 Task: Look for space in Gerede, Turkey from 5th July, 2023 to 15th July, 2023 for 9 adults in price range Rs.15000 to Rs.25000. Place can be entire place with 5 bedrooms having 5 beds and 5 bathrooms. Property type can be house, flat, guest house. Amenities needed are: washing machine. Booking option can be shelf check-in. Required host language is English.
Action: Mouse moved to (414, 86)
Screenshot: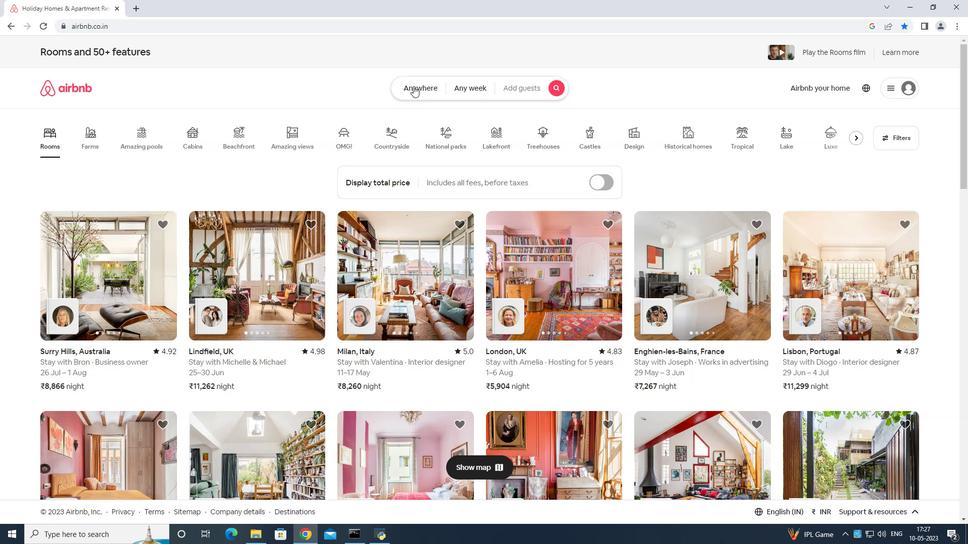 
Action: Mouse pressed left at (414, 86)
Screenshot: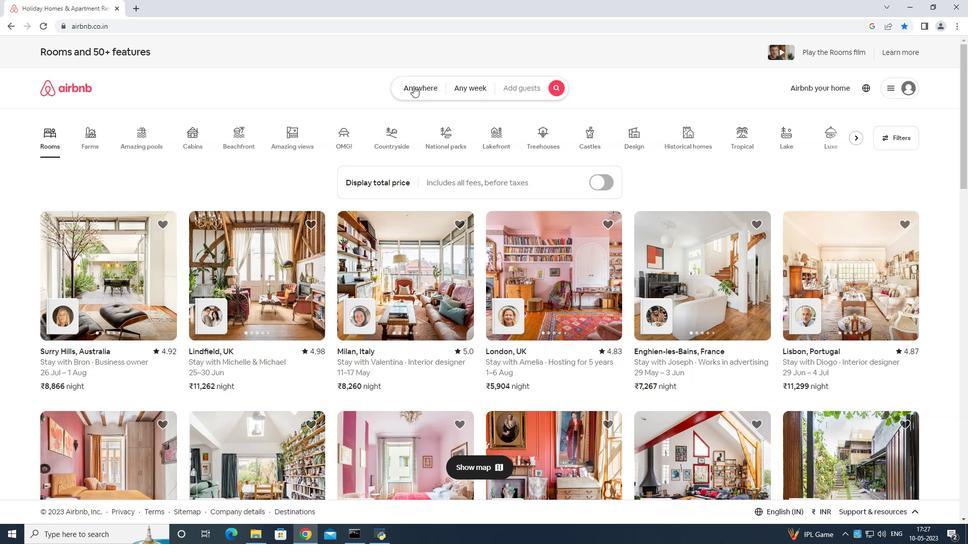 
Action: Mouse moved to (398, 124)
Screenshot: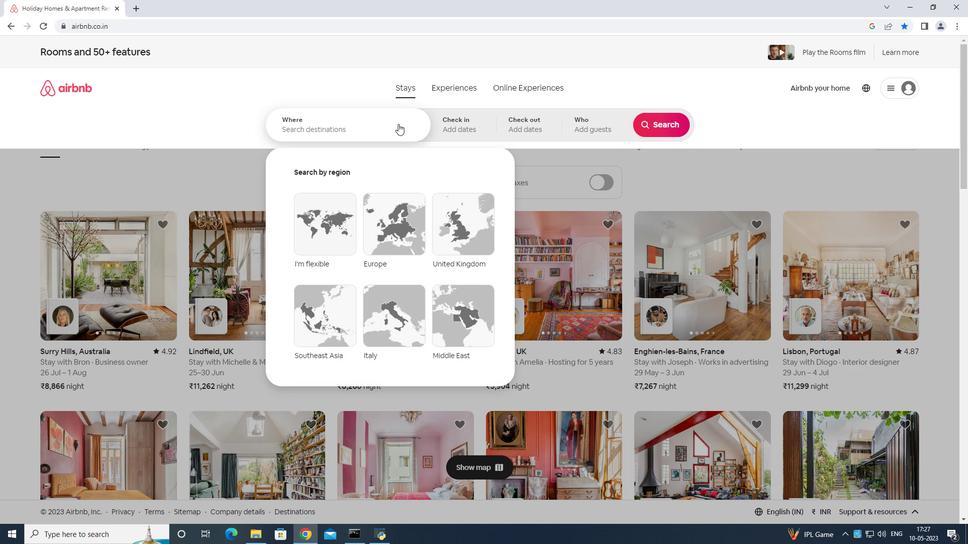 
Action: Mouse pressed left at (398, 124)
Screenshot: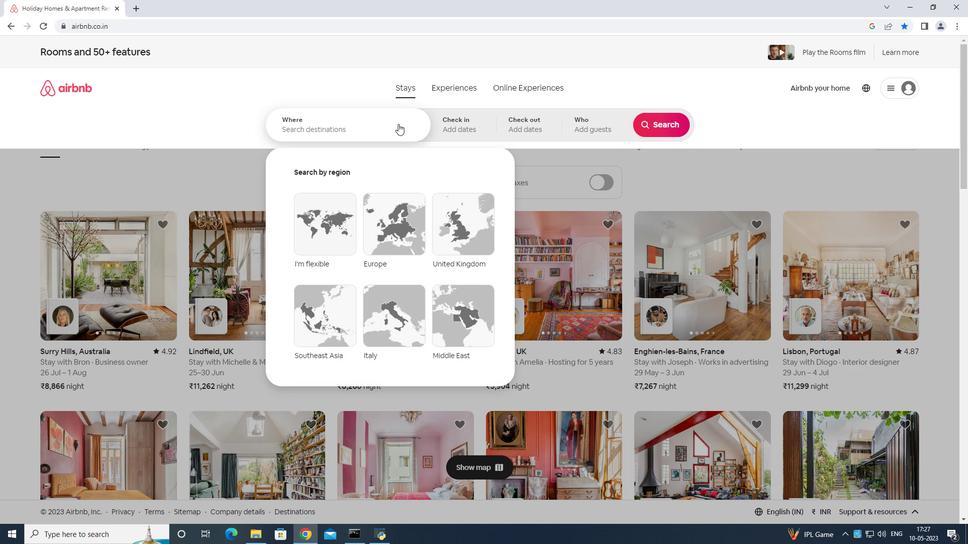 
Action: Mouse moved to (393, 103)
Screenshot: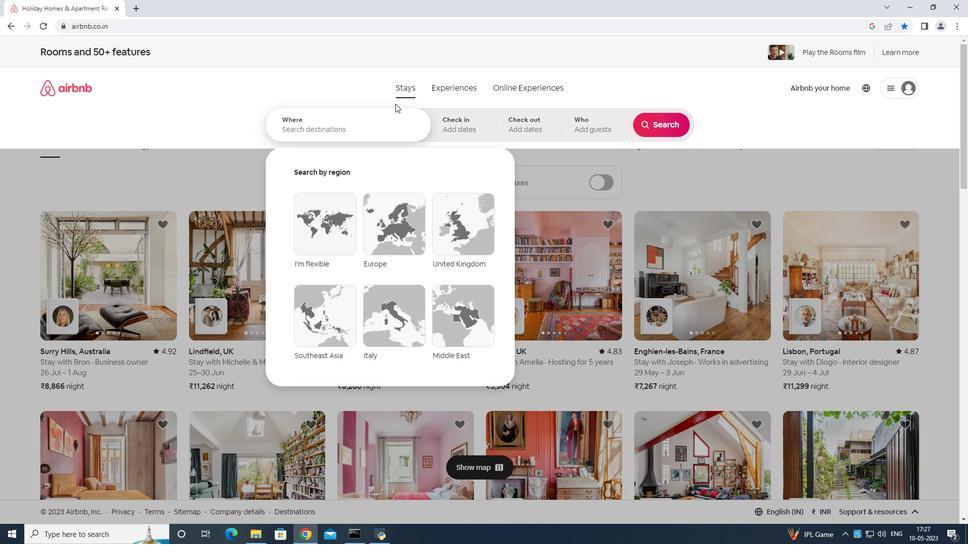 
Action: Key pressed <Key.shift>Gerede<Key.space>turkeu<Key.backspace>y<Key.enter>
Screenshot: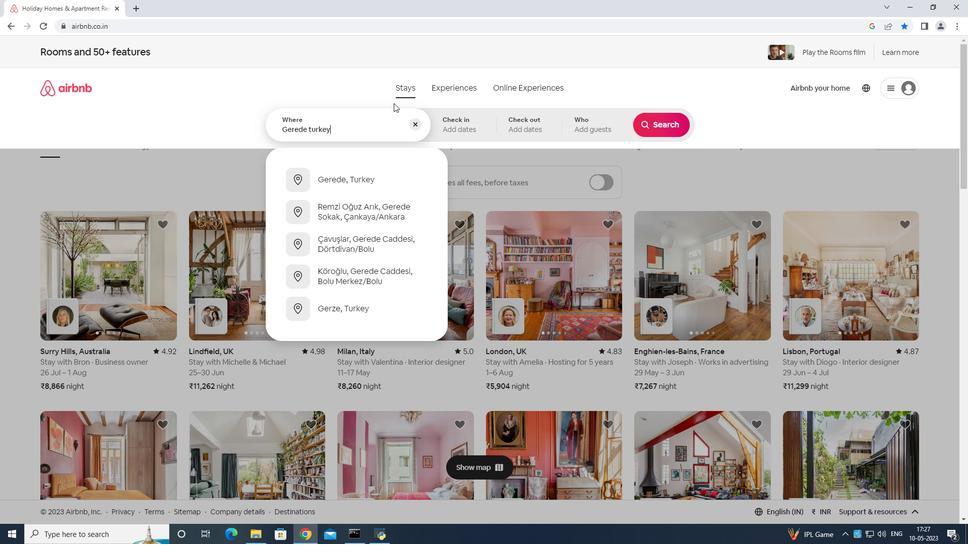 
Action: Mouse moved to (655, 204)
Screenshot: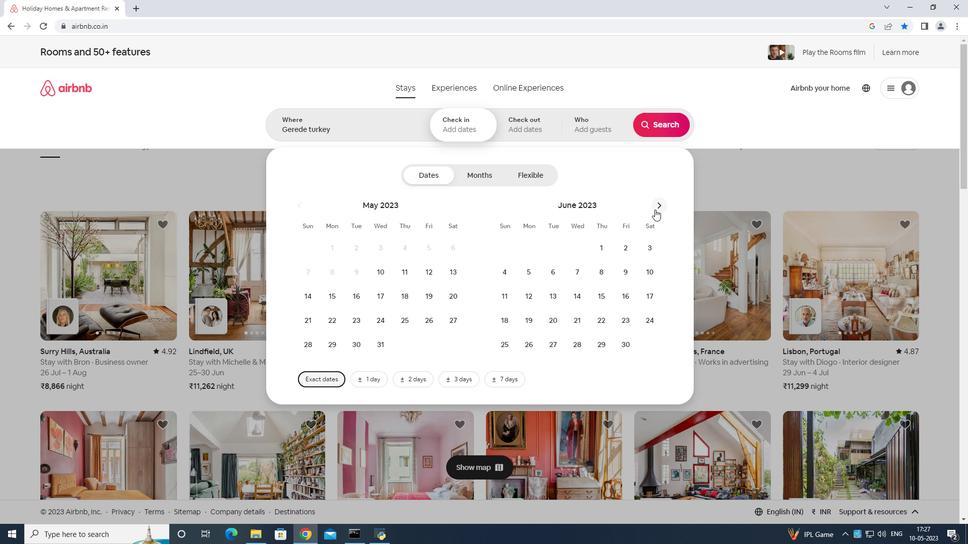 
Action: Mouse pressed left at (655, 204)
Screenshot: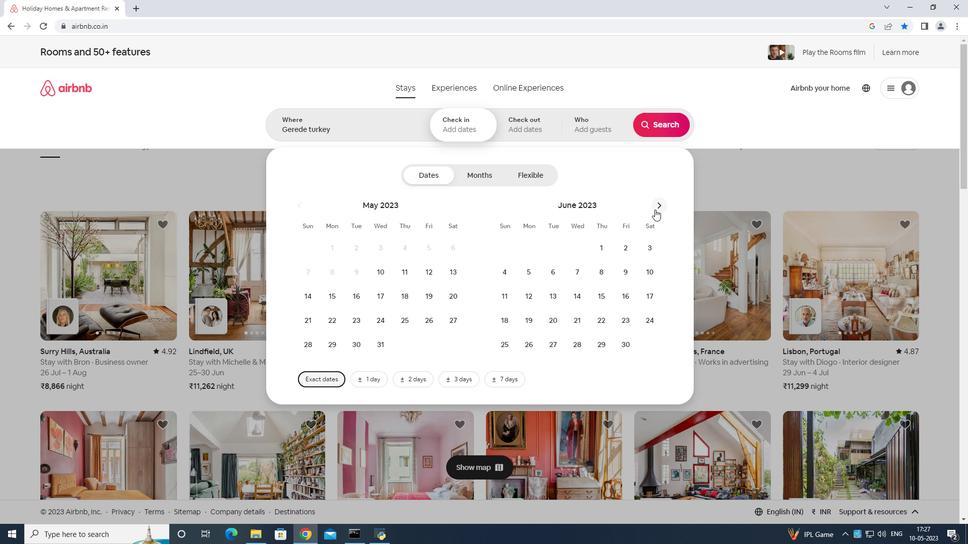 
Action: Mouse moved to (583, 275)
Screenshot: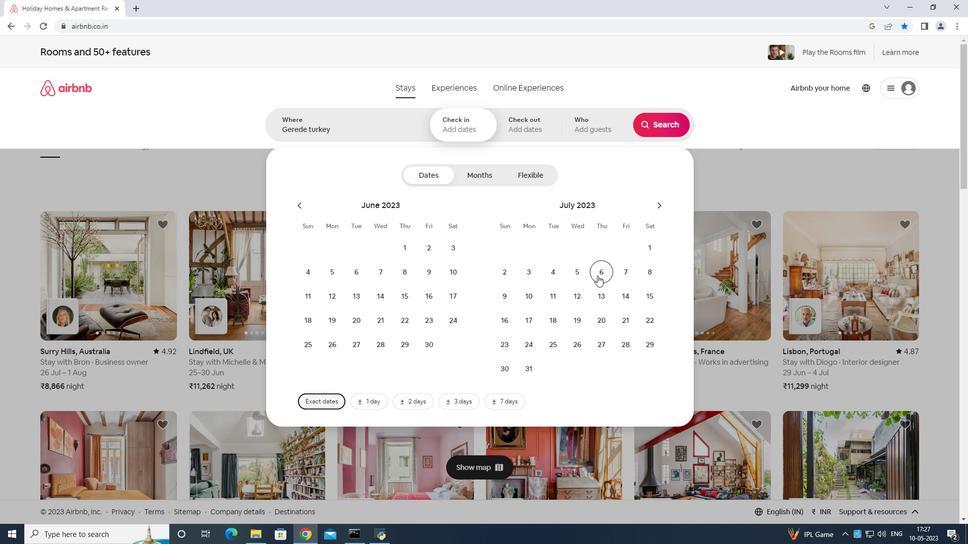 
Action: Mouse pressed left at (583, 275)
Screenshot: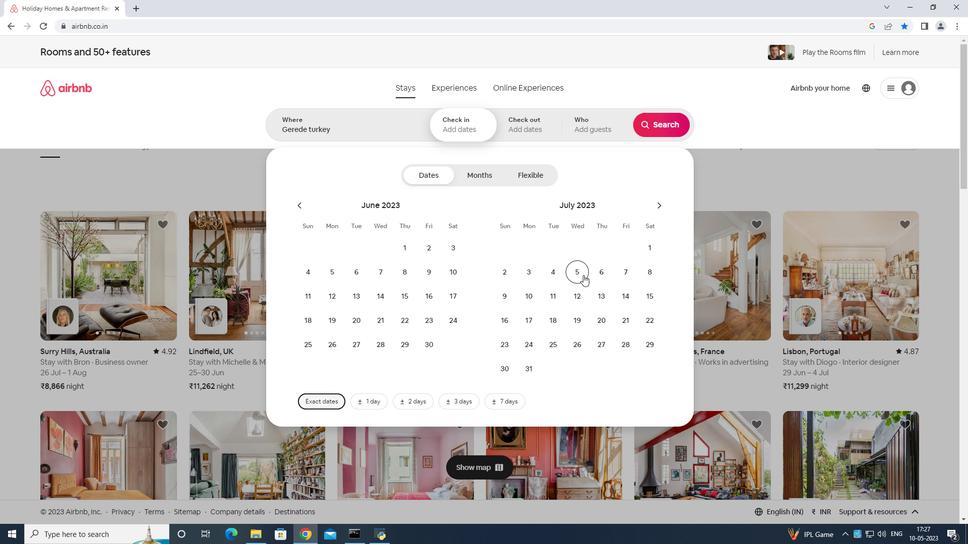 
Action: Mouse moved to (644, 299)
Screenshot: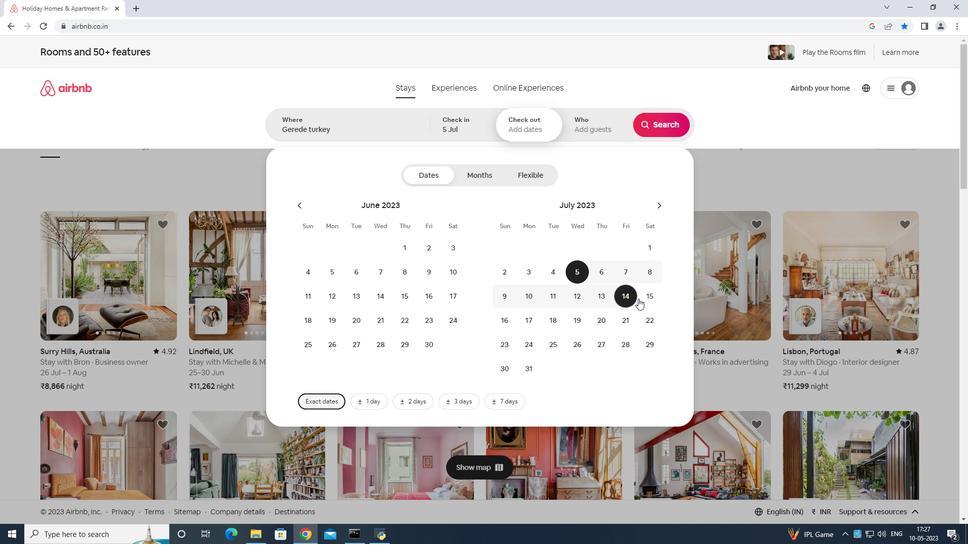 
Action: Mouse pressed left at (644, 299)
Screenshot: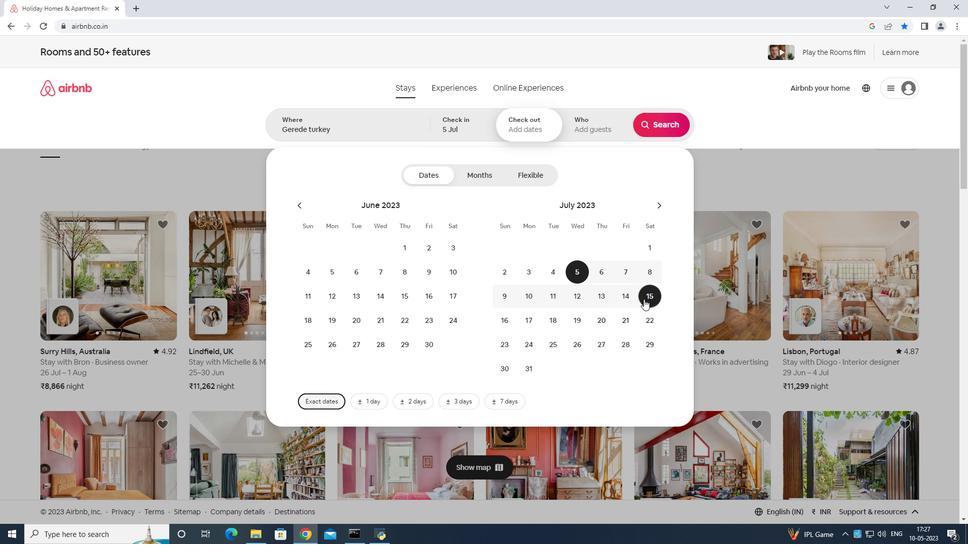 
Action: Mouse moved to (594, 126)
Screenshot: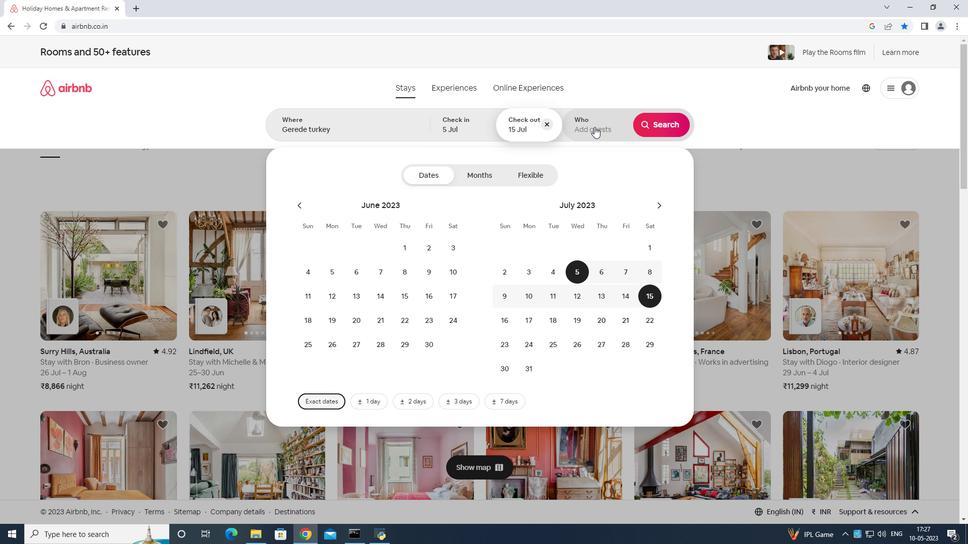 
Action: Mouse pressed left at (594, 126)
Screenshot: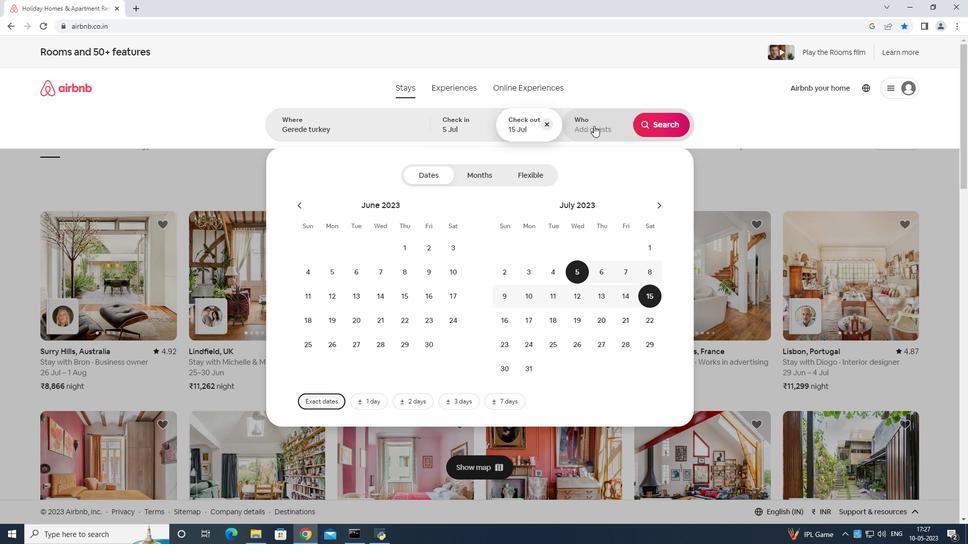 
Action: Mouse moved to (660, 182)
Screenshot: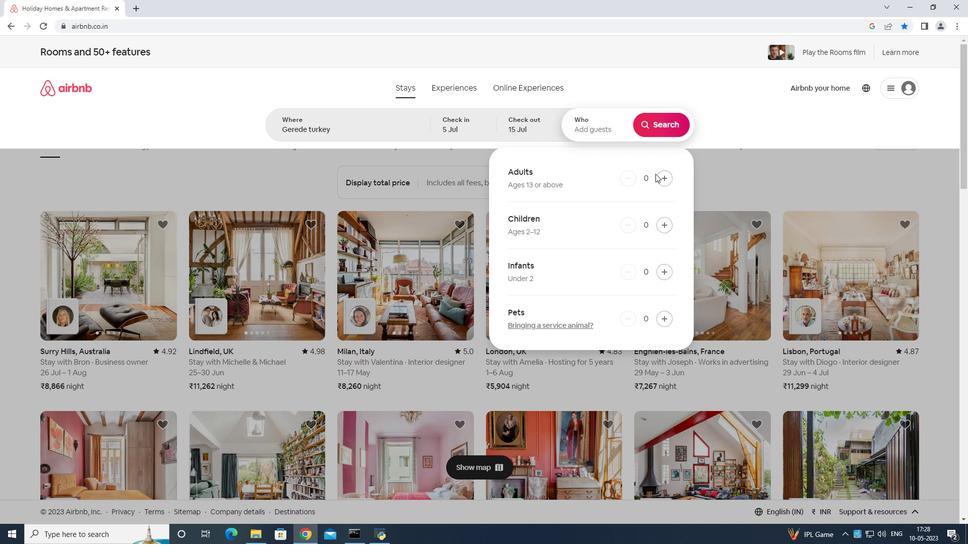 
Action: Mouse pressed left at (660, 182)
Screenshot: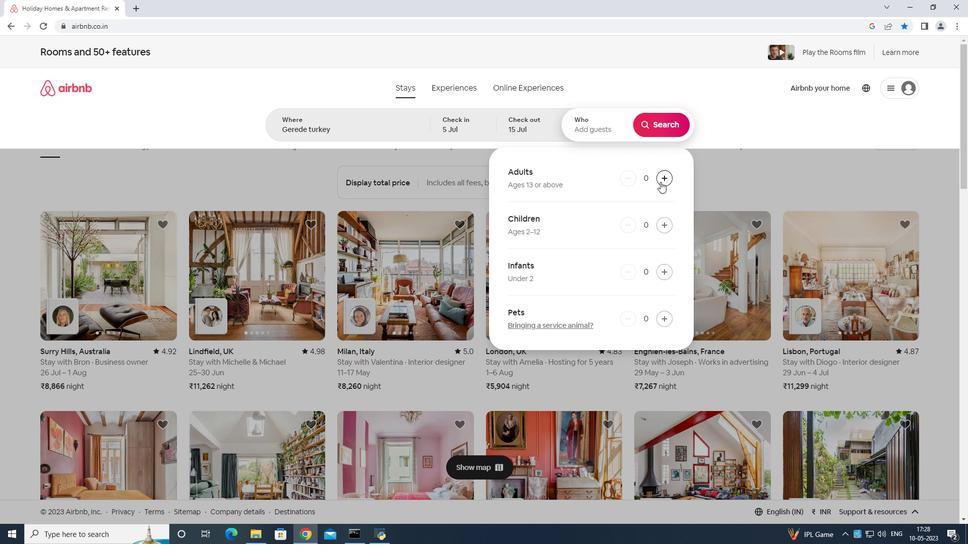 
Action: Mouse moved to (660, 175)
Screenshot: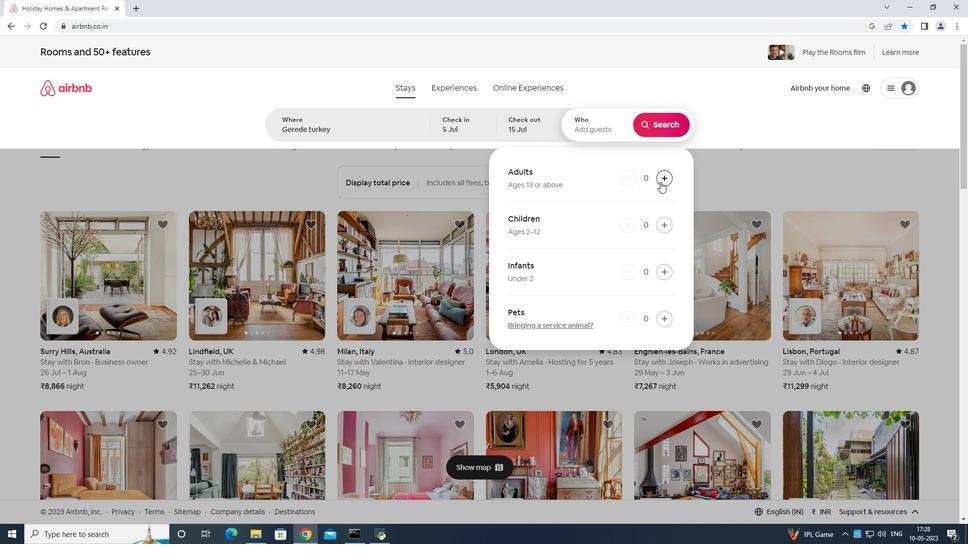 
Action: Mouse pressed left at (660, 175)
Screenshot: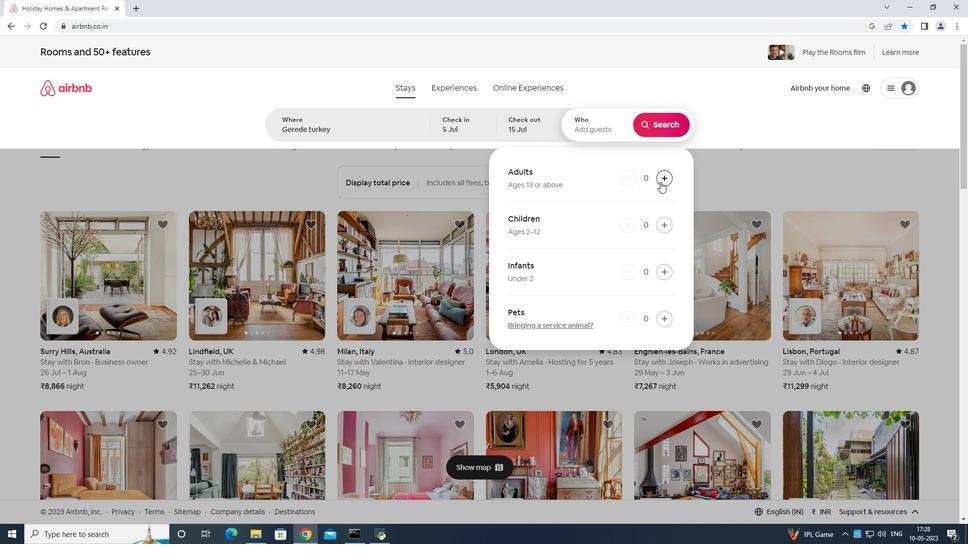 
Action: Mouse moved to (661, 175)
Screenshot: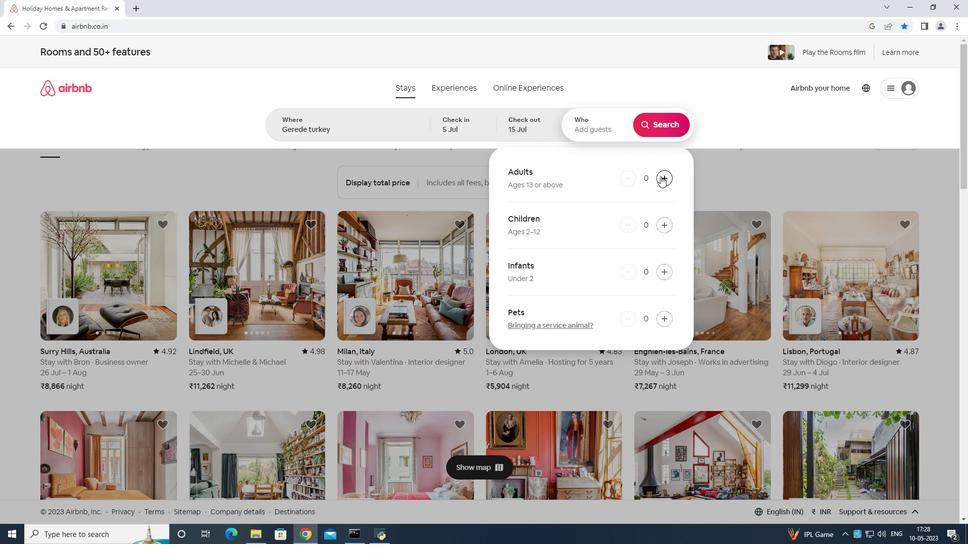 
Action: Mouse pressed left at (661, 175)
Screenshot: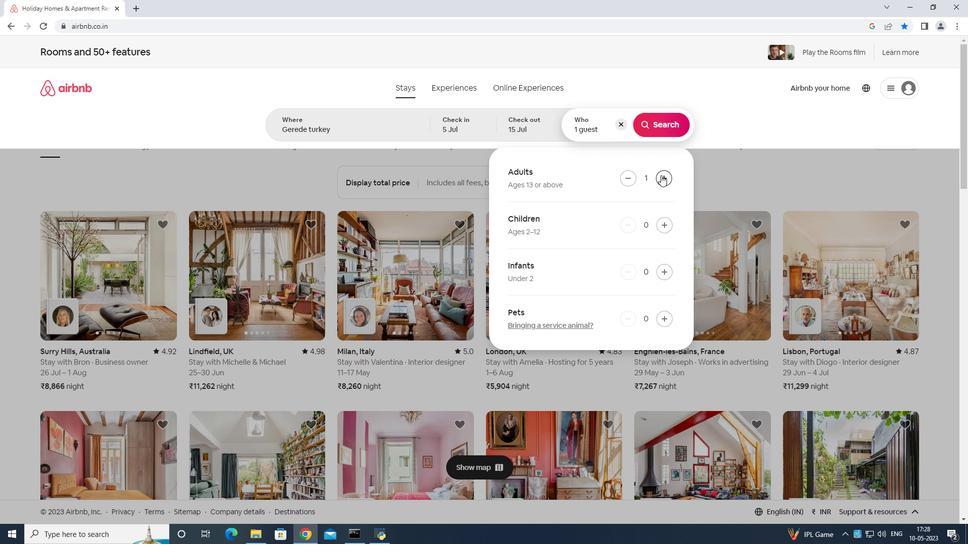 
Action: Mouse moved to (661, 175)
Screenshot: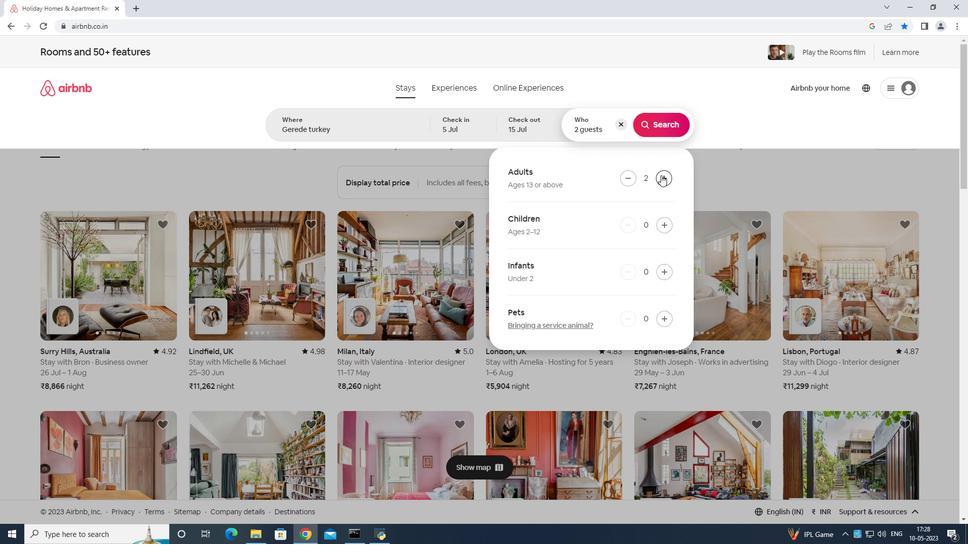 
Action: Mouse pressed left at (661, 175)
Screenshot: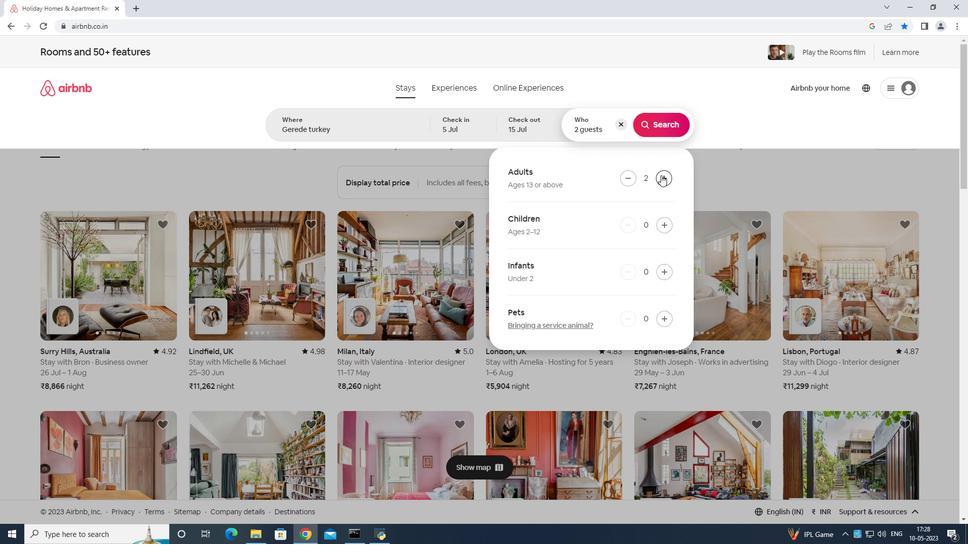 
Action: Mouse moved to (662, 175)
Screenshot: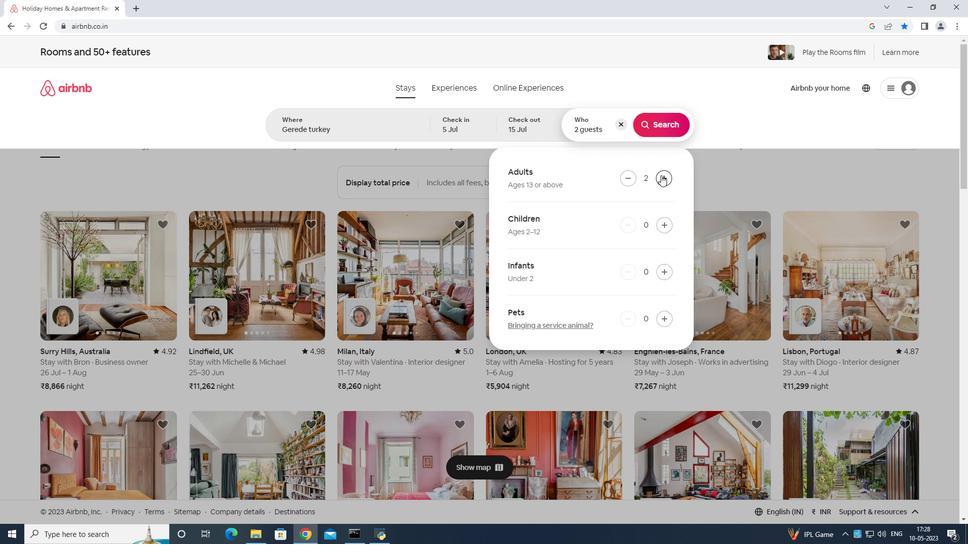 
Action: Mouse pressed left at (662, 175)
Screenshot: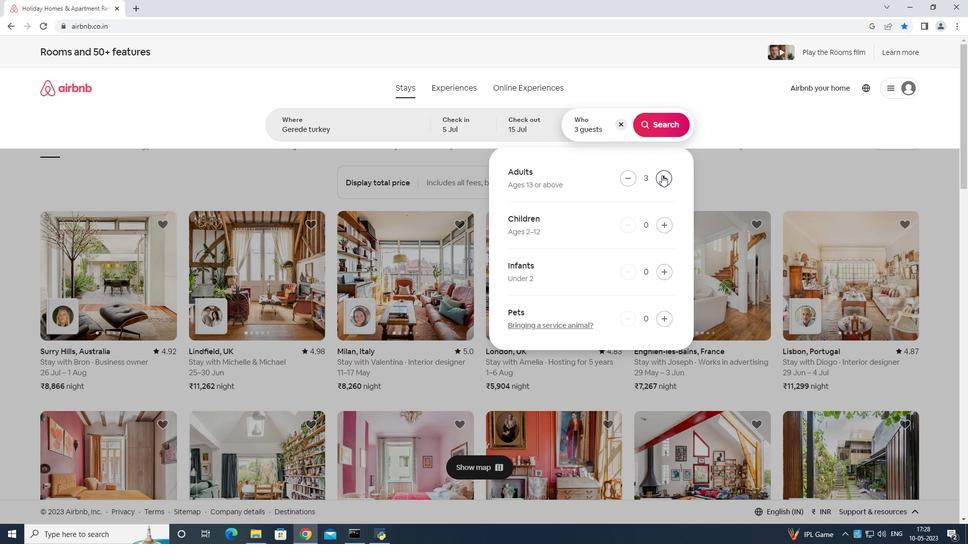 
Action: Mouse moved to (662, 175)
Screenshot: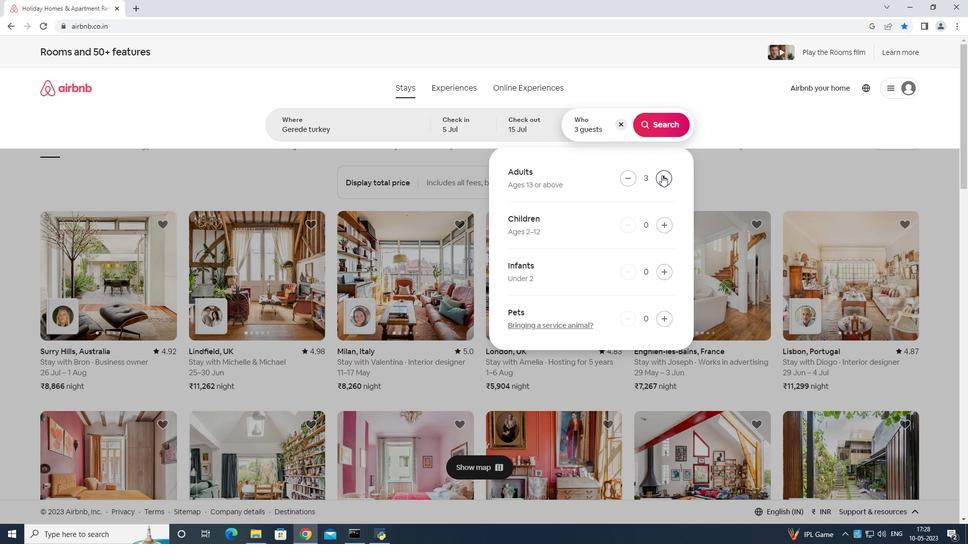 
Action: Mouse pressed left at (662, 175)
Screenshot: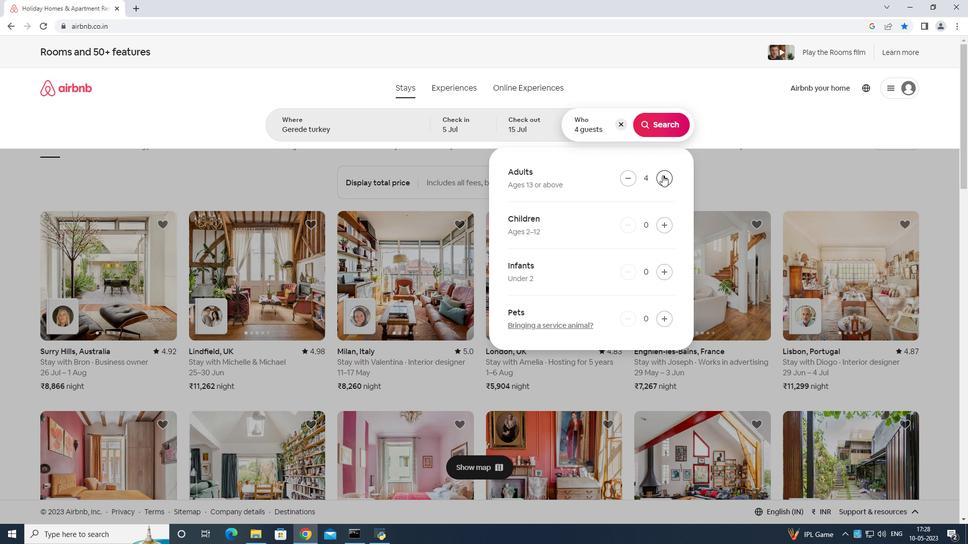 
Action: Mouse pressed left at (662, 175)
Screenshot: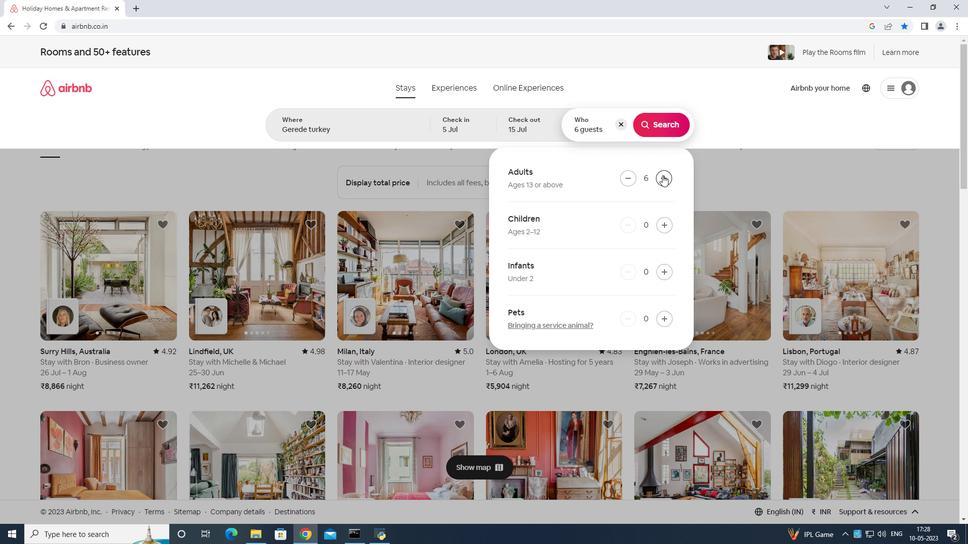
Action: Mouse pressed left at (662, 175)
Screenshot: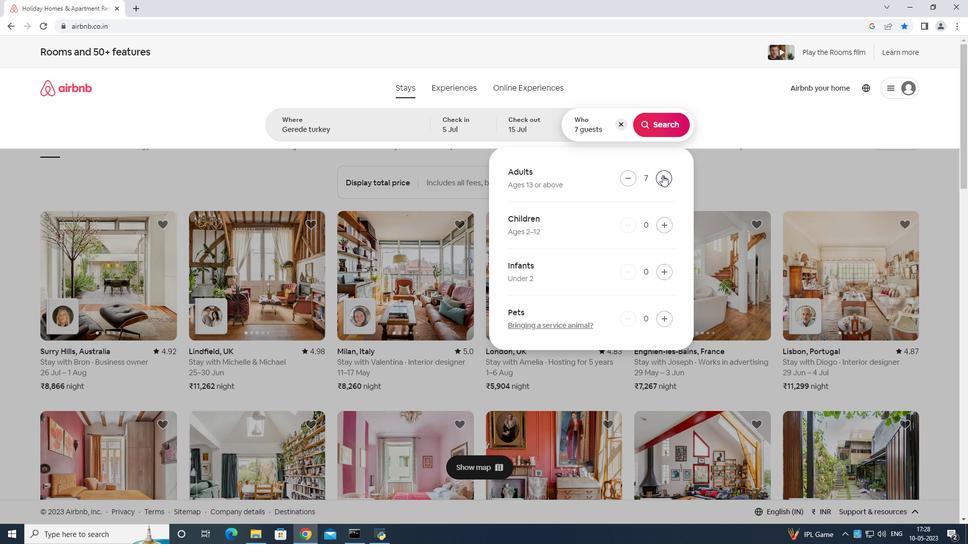 
Action: Mouse pressed left at (662, 175)
Screenshot: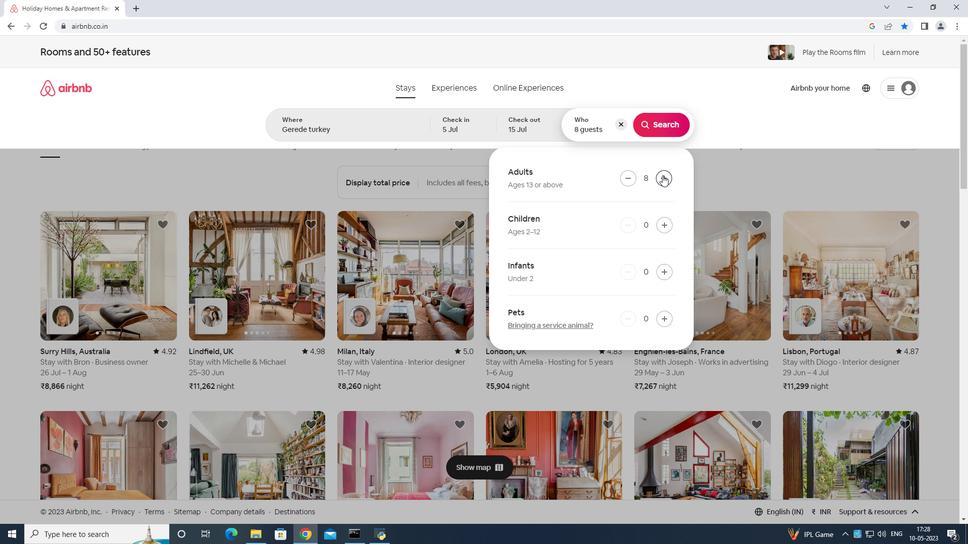 
Action: Mouse moved to (660, 123)
Screenshot: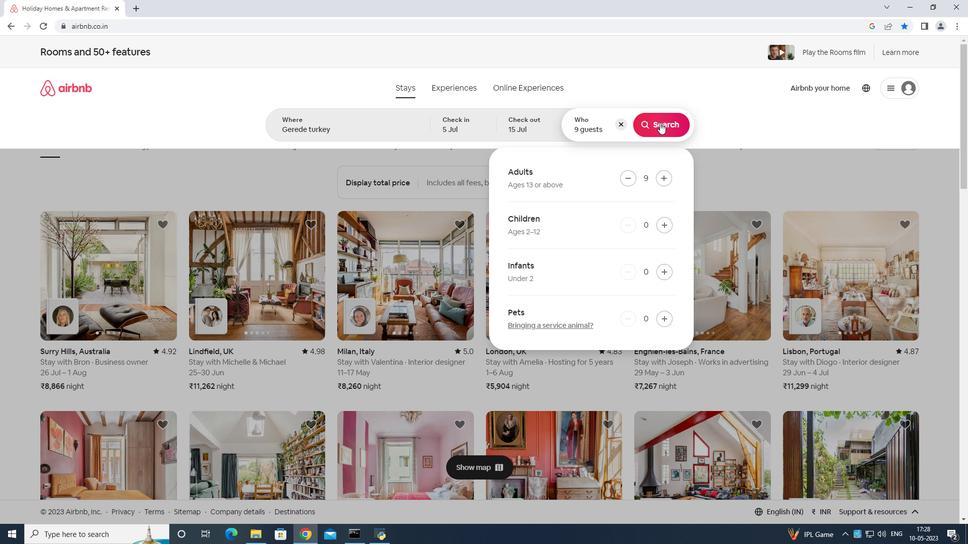 
Action: Mouse pressed left at (660, 123)
Screenshot: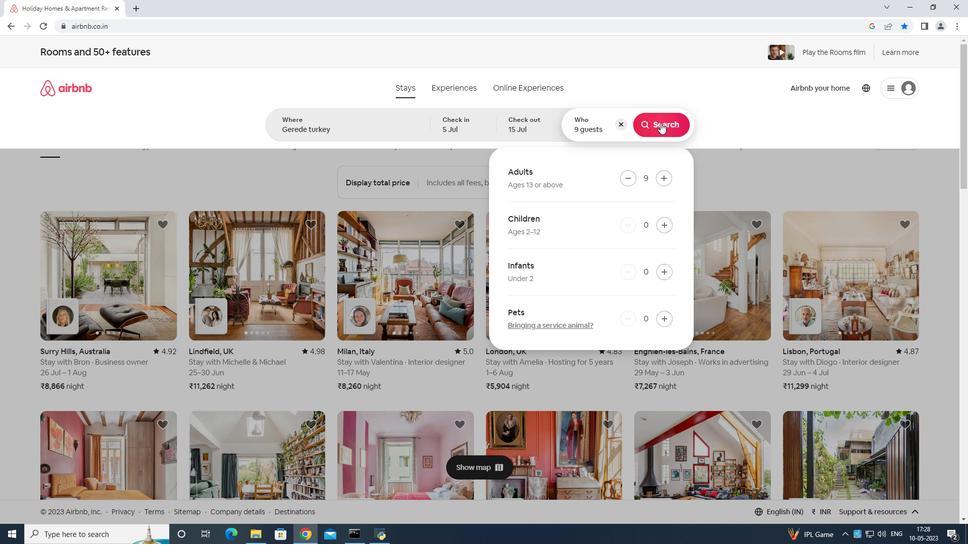 
Action: Mouse moved to (918, 90)
Screenshot: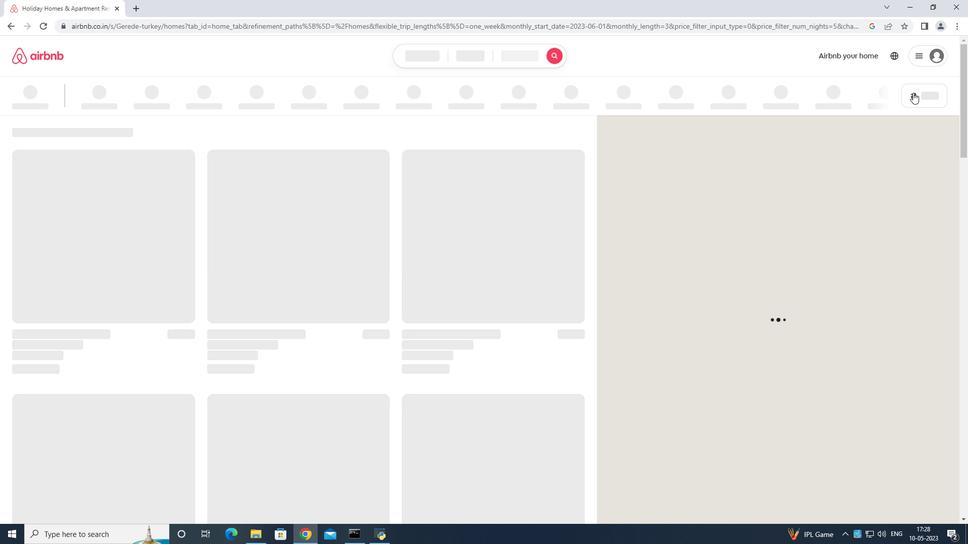 
Action: Mouse pressed left at (918, 90)
Screenshot: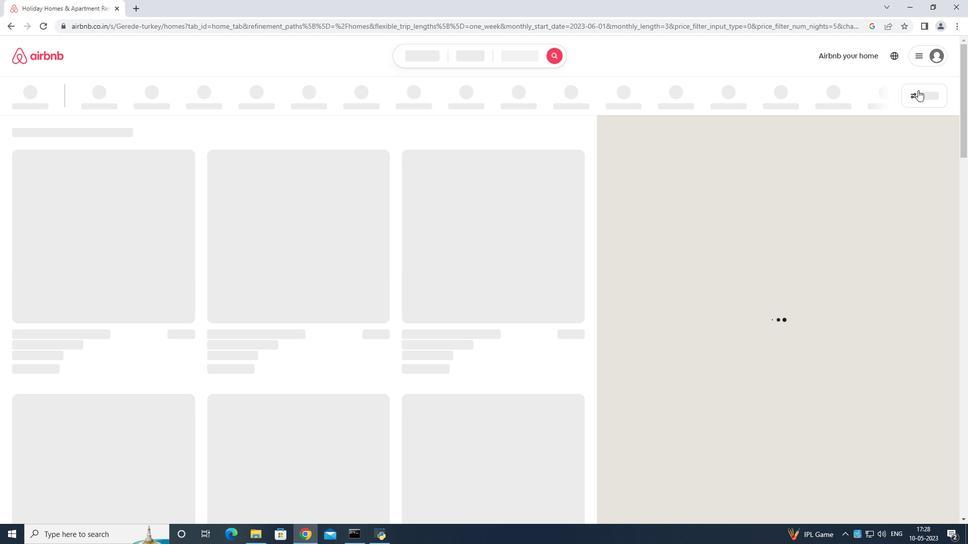 
Action: Mouse moved to (926, 95)
Screenshot: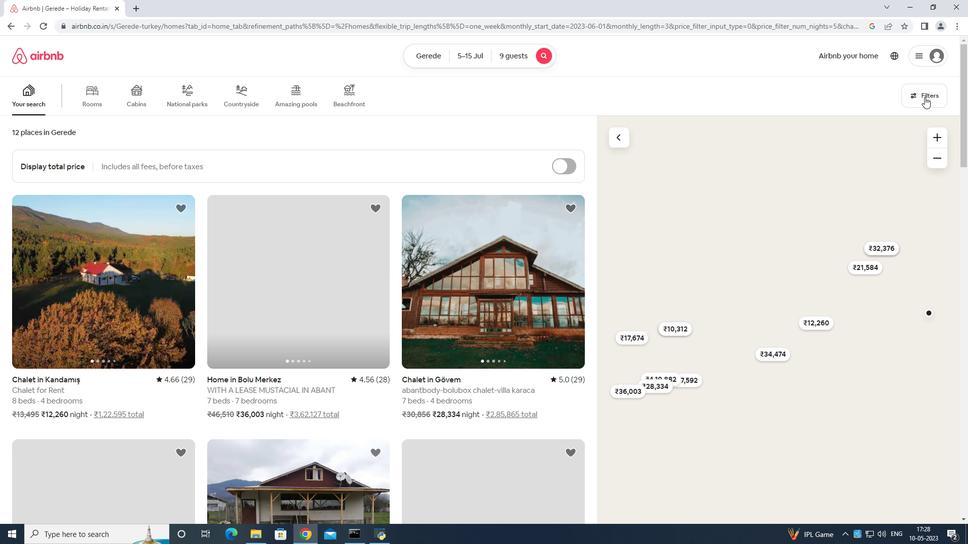 
Action: Mouse pressed left at (926, 95)
Screenshot: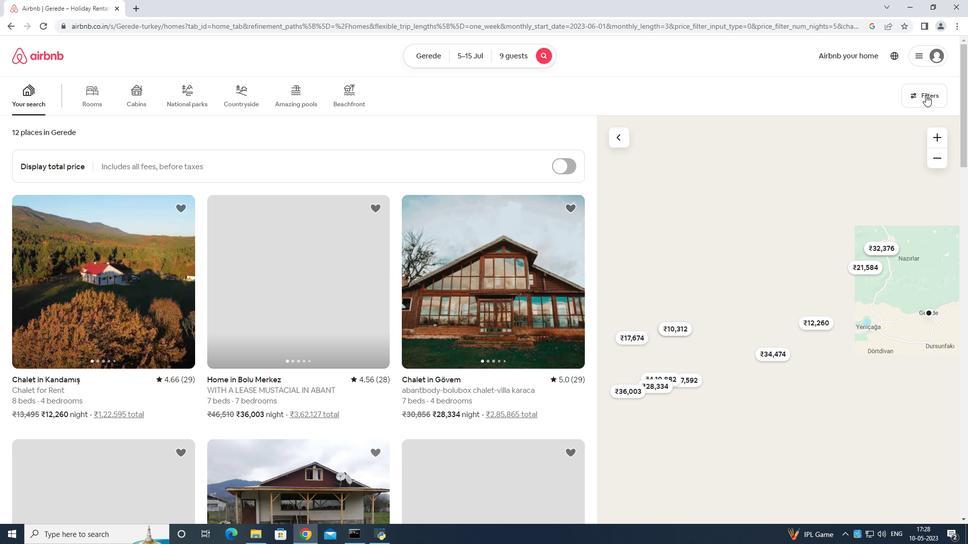 
Action: Mouse moved to (386, 336)
Screenshot: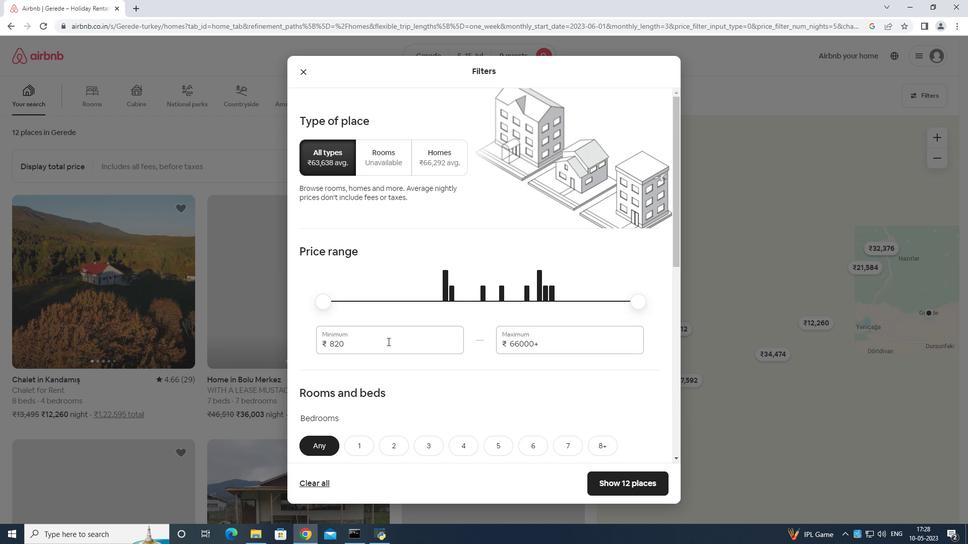 
Action: Mouse pressed left at (386, 336)
Screenshot: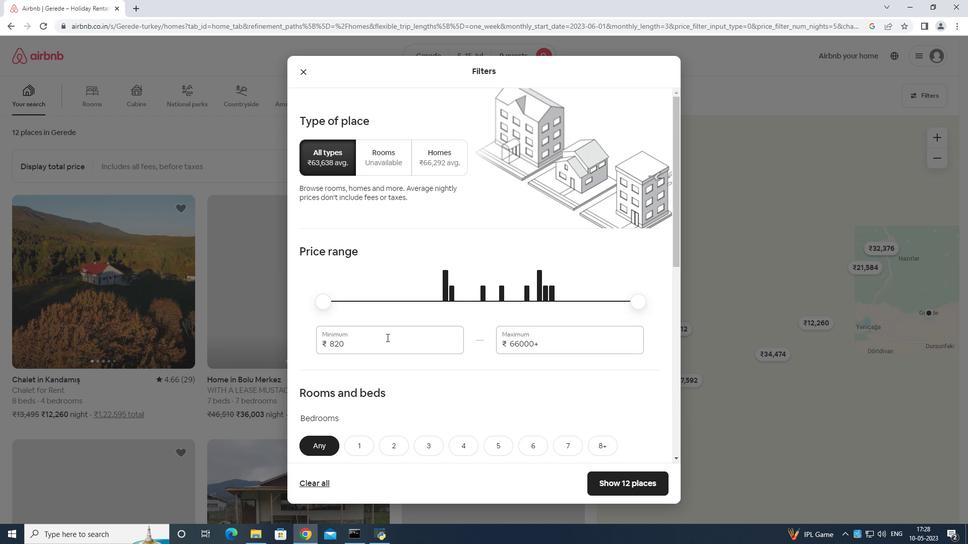 
Action: Mouse moved to (342, 315)
Screenshot: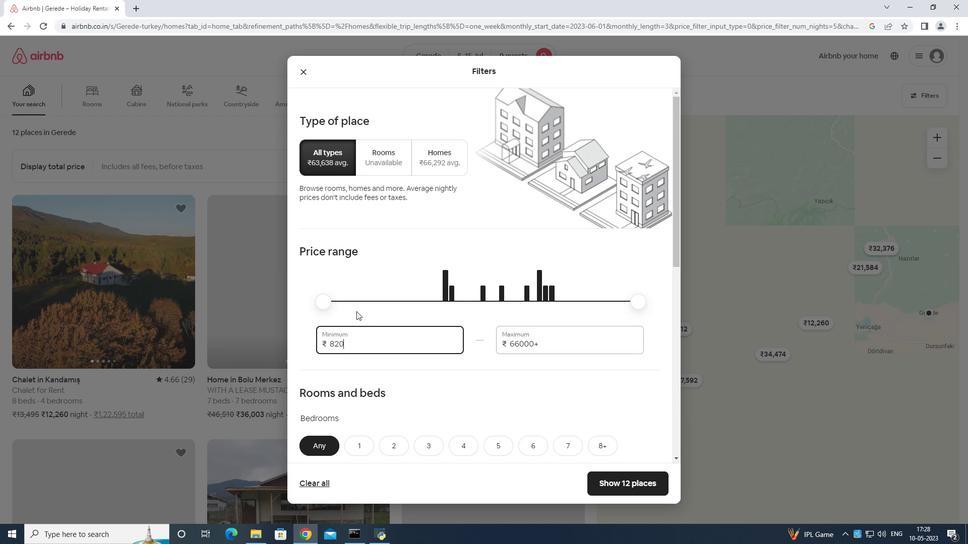 
Action: Key pressed <Key.backspace>
Screenshot: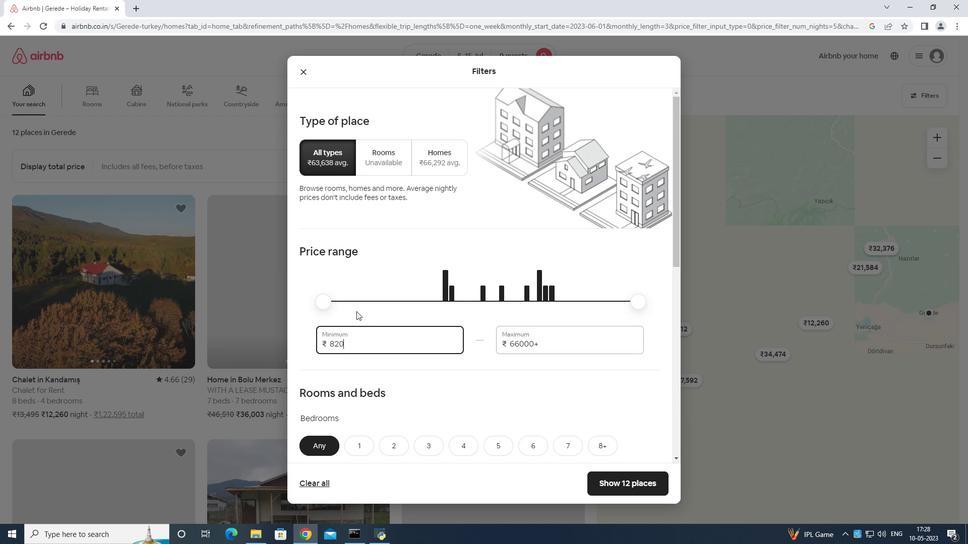 
Action: Mouse moved to (332, 299)
Screenshot: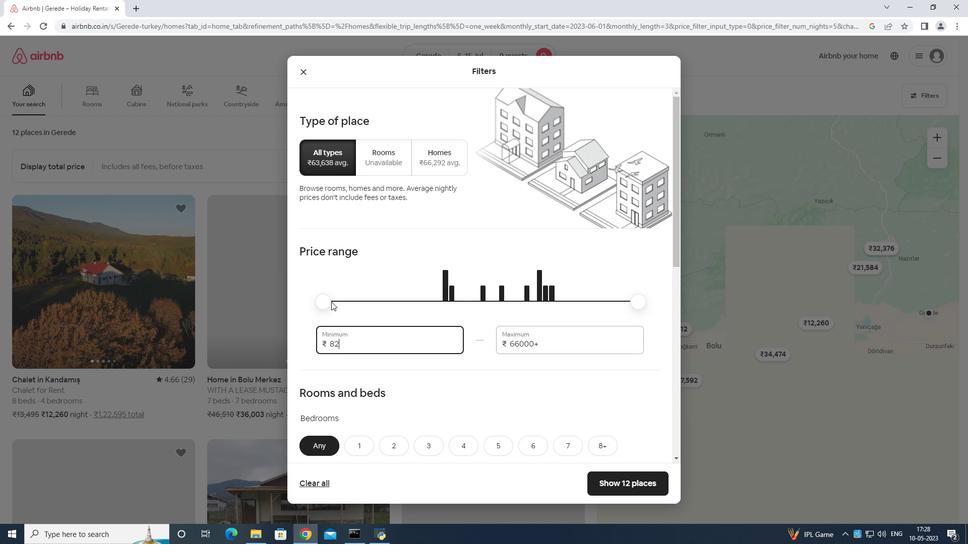 
Action: Key pressed <Key.backspace><Key.backspace><Key.backspace><Key.backspace><Key.backspace><Key.backspace><Key.backspace><Key.backspace>15000
Screenshot: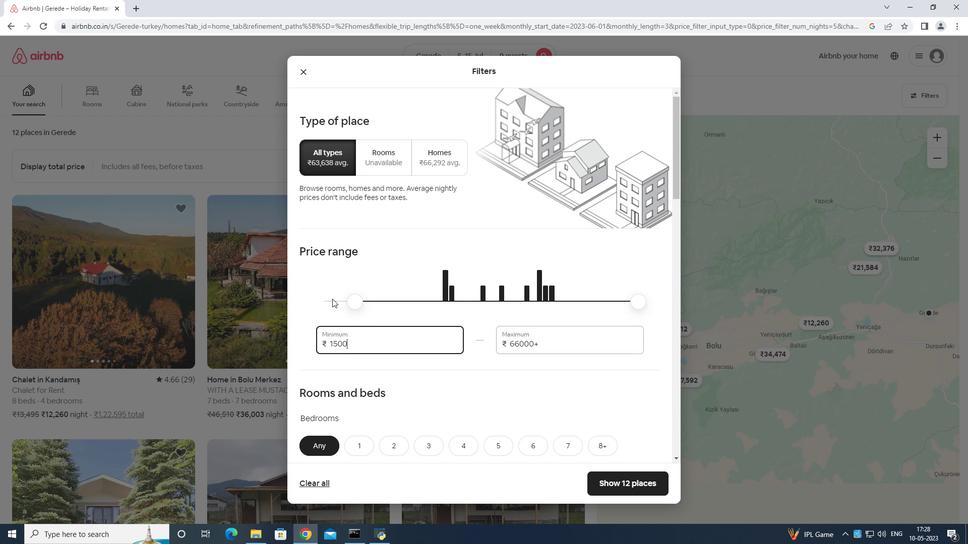 
Action: Mouse moved to (549, 339)
Screenshot: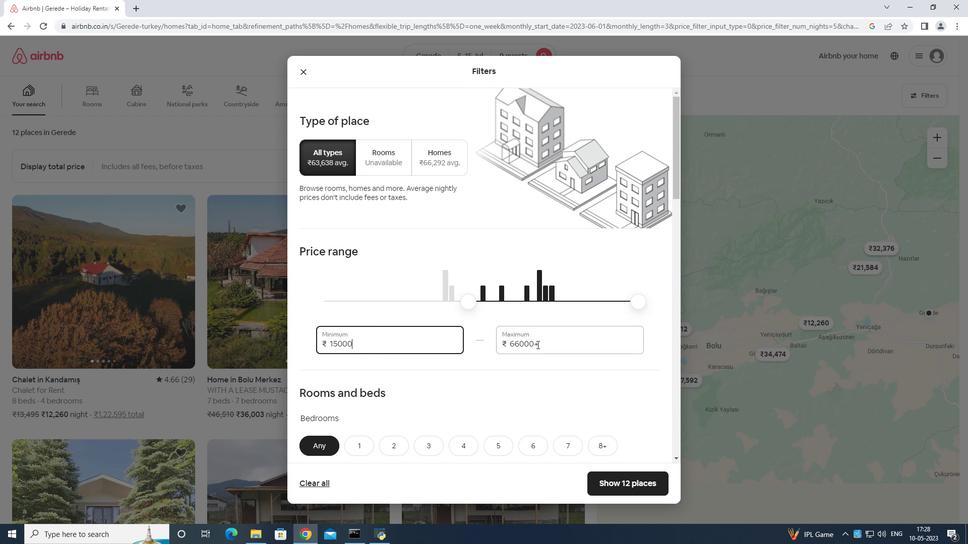 
Action: Mouse pressed left at (549, 339)
Screenshot: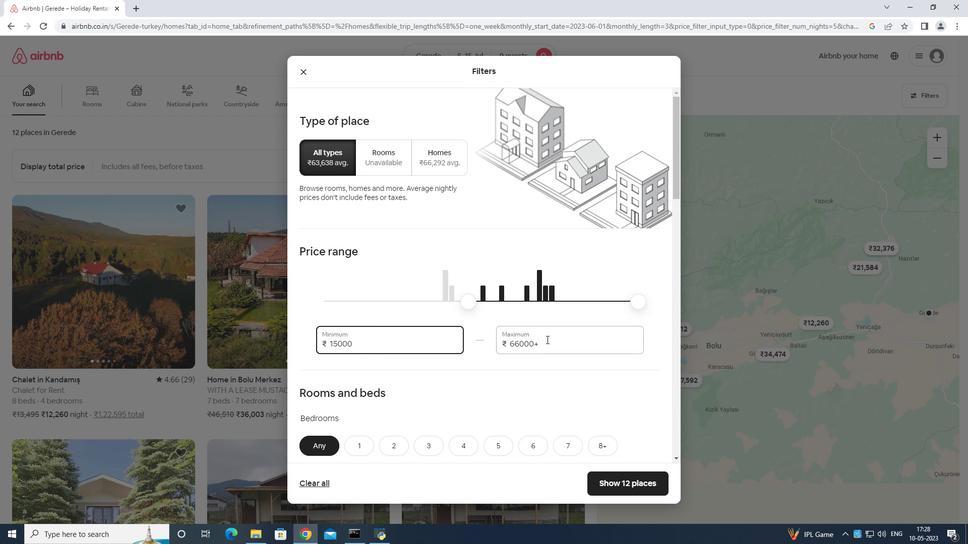 
Action: Mouse moved to (447, 271)
Screenshot: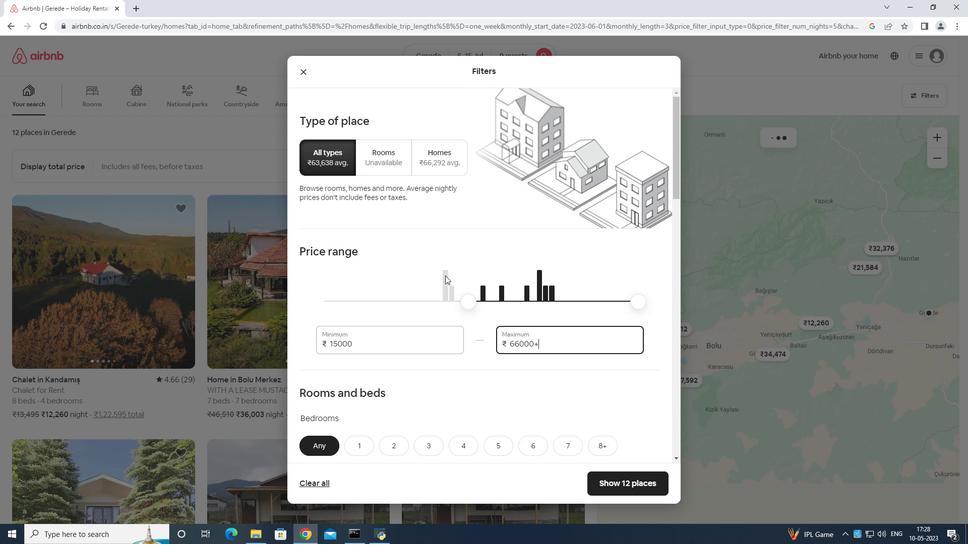 
Action: Key pressed <Key.backspace><Key.backspace><Key.backspace><Key.backspace><Key.backspace><Key.backspace><Key.backspace><Key.backspace><Key.backspace><Key.backspace><Key.backspace>25000
Screenshot: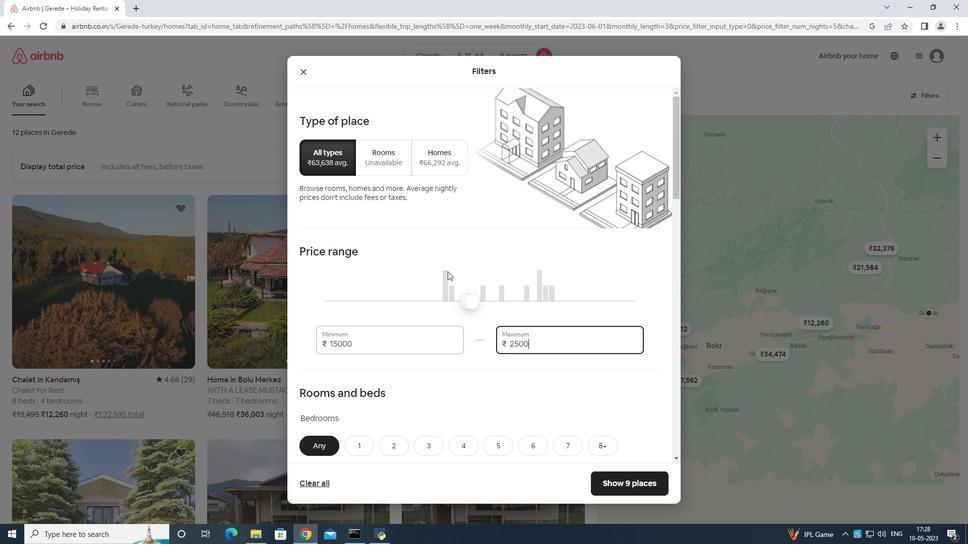 
Action: Mouse moved to (348, 274)
Screenshot: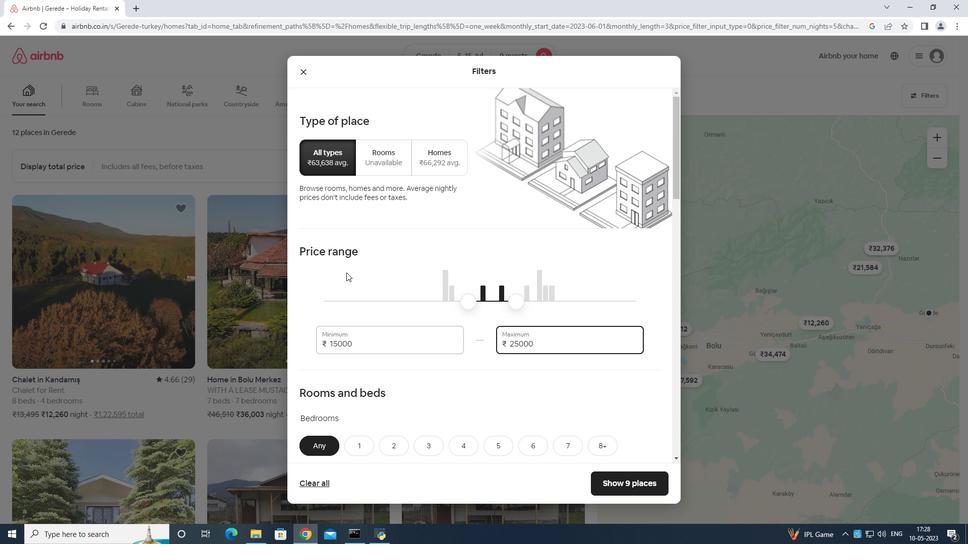 
Action: Mouse scrolled (348, 274) with delta (0, 0)
Screenshot: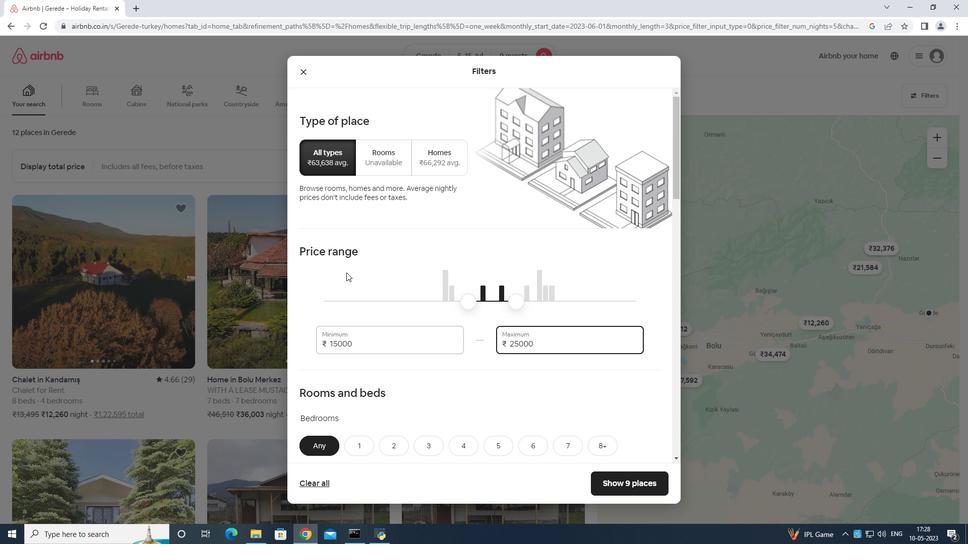 
Action: Mouse moved to (350, 278)
Screenshot: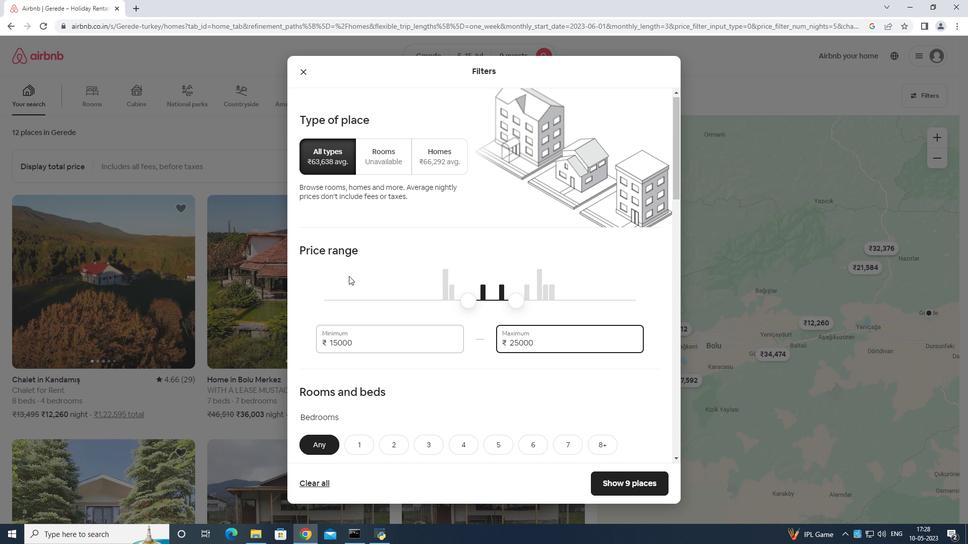 
Action: Mouse scrolled (350, 278) with delta (0, 0)
Screenshot: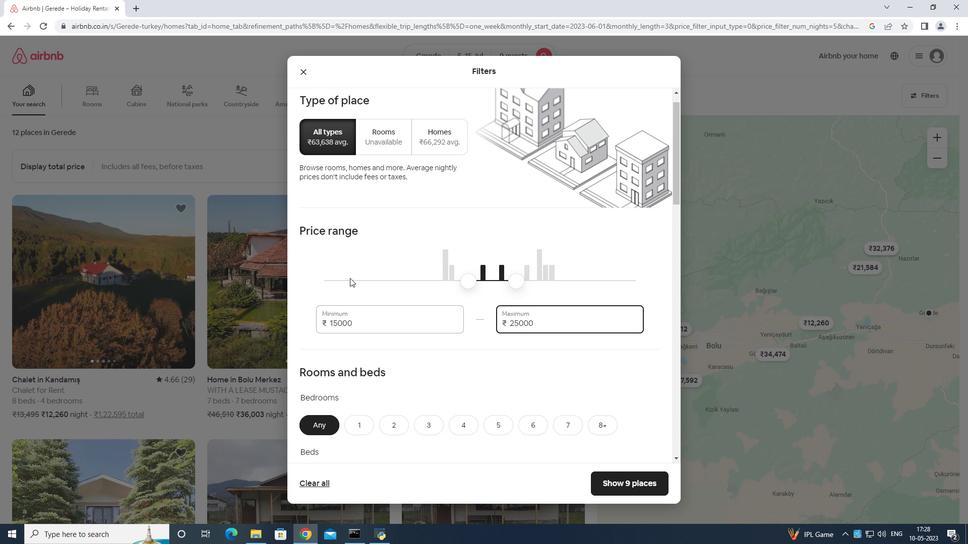 
Action: Mouse moved to (351, 279)
Screenshot: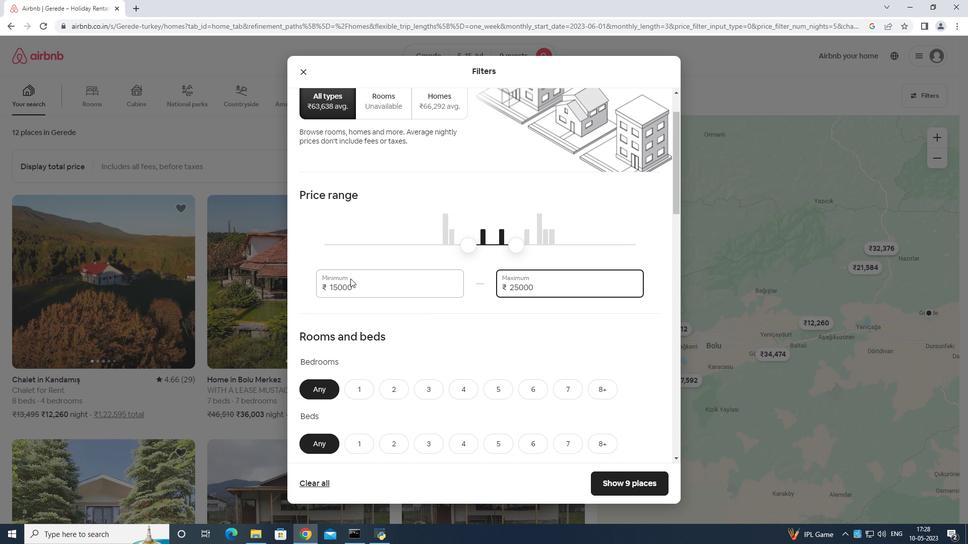 
Action: Mouse scrolled (351, 278) with delta (0, 0)
Screenshot: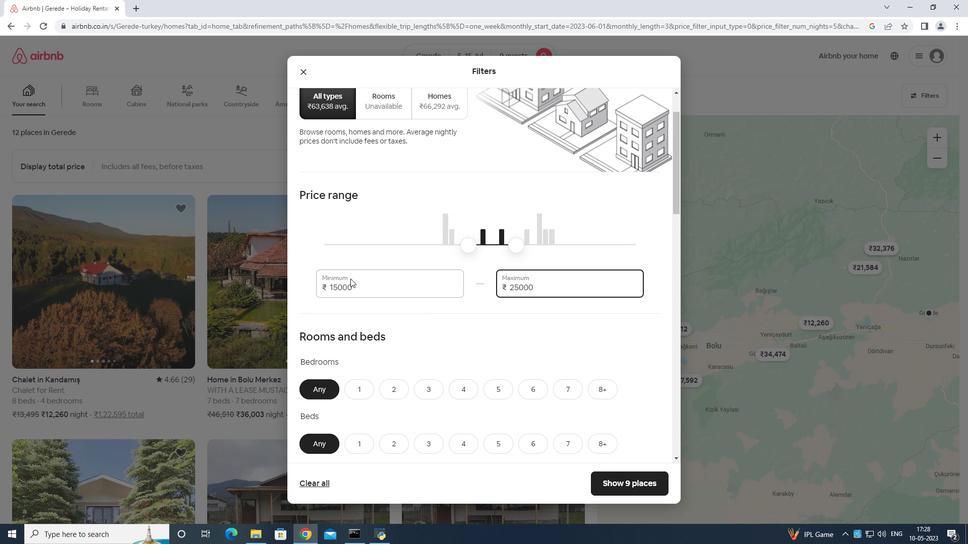 
Action: Mouse moved to (503, 294)
Screenshot: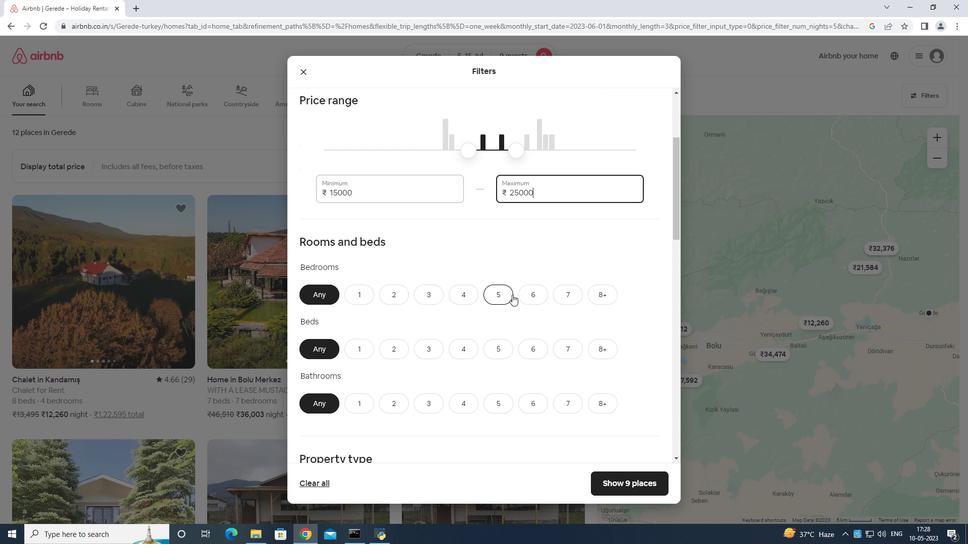 
Action: Mouse pressed left at (503, 294)
Screenshot: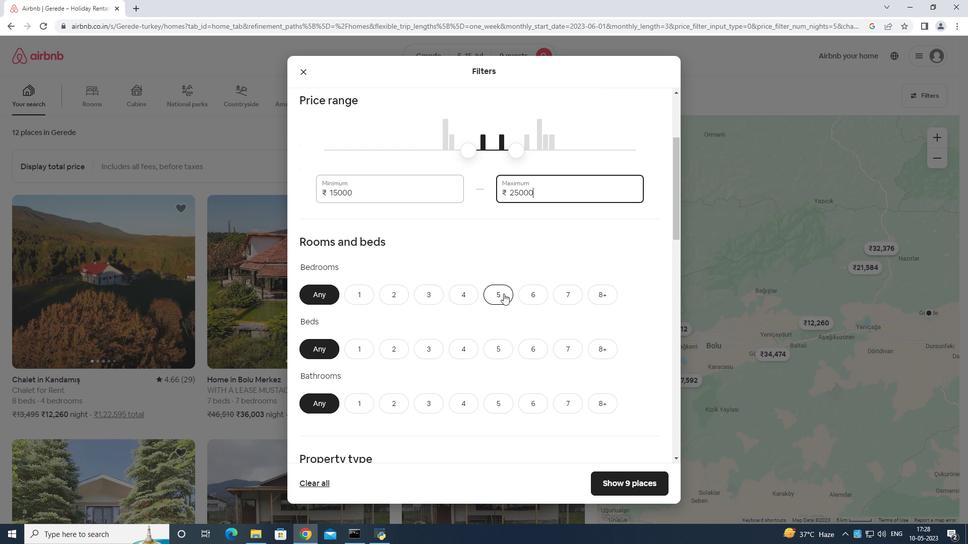 
Action: Mouse moved to (503, 344)
Screenshot: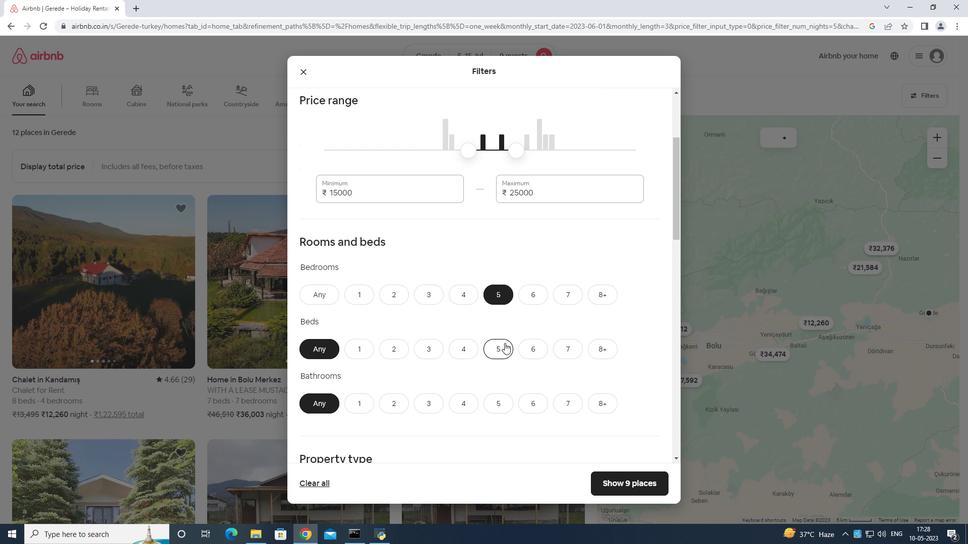 
Action: Mouse pressed left at (503, 344)
Screenshot: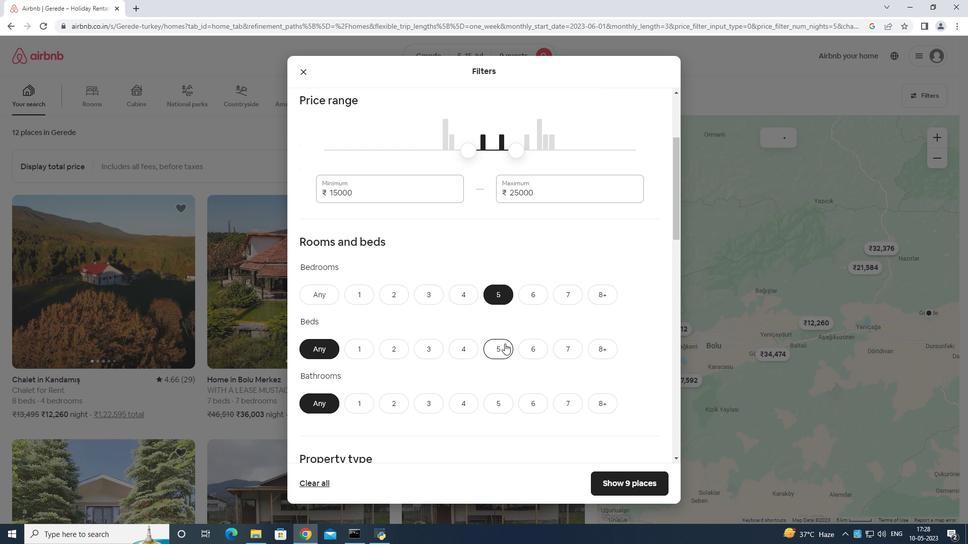 
Action: Mouse moved to (502, 399)
Screenshot: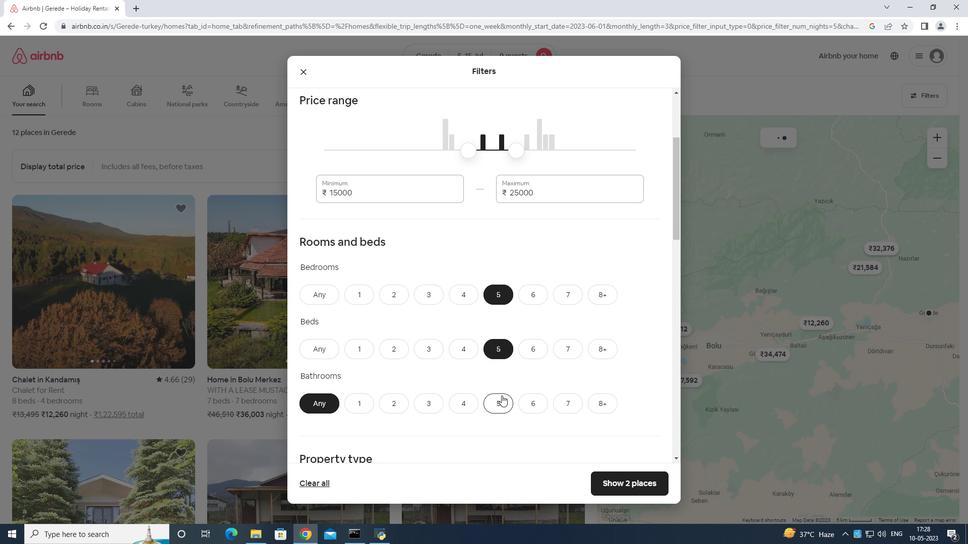 
Action: Mouse pressed left at (502, 399)
Screenshot: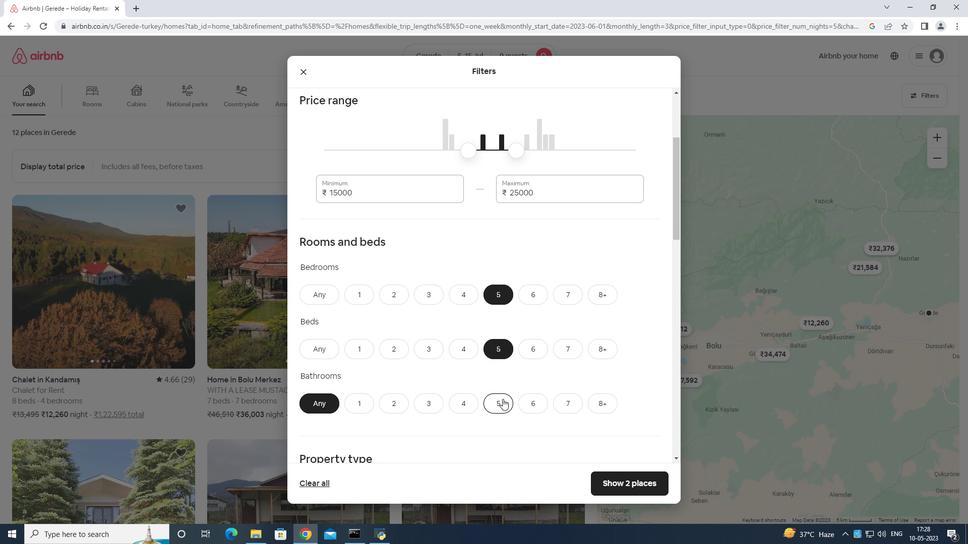 
Action: Mouse moved to (503, 393)
Screenshot: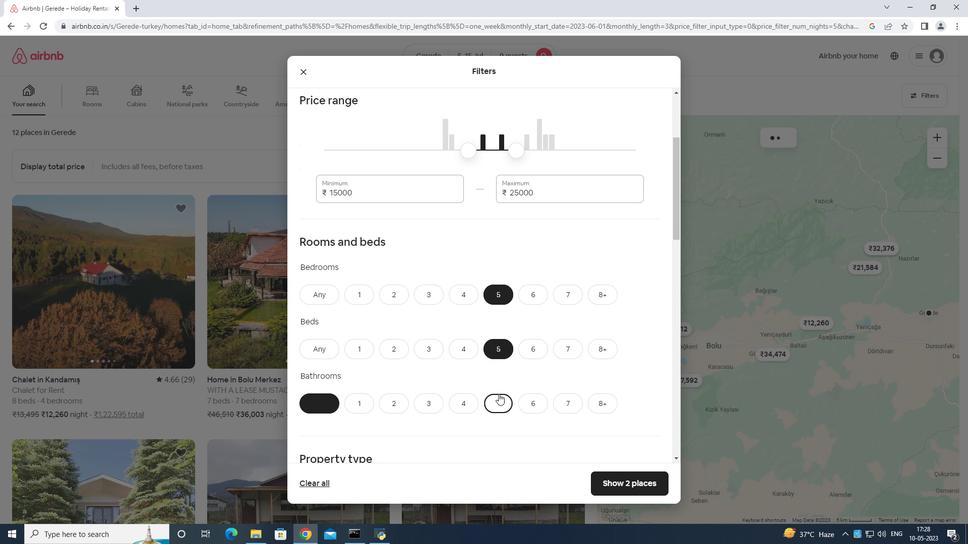 
Action: Mouse scrolled (503, 392) with delta (0, 0)
Screenshot: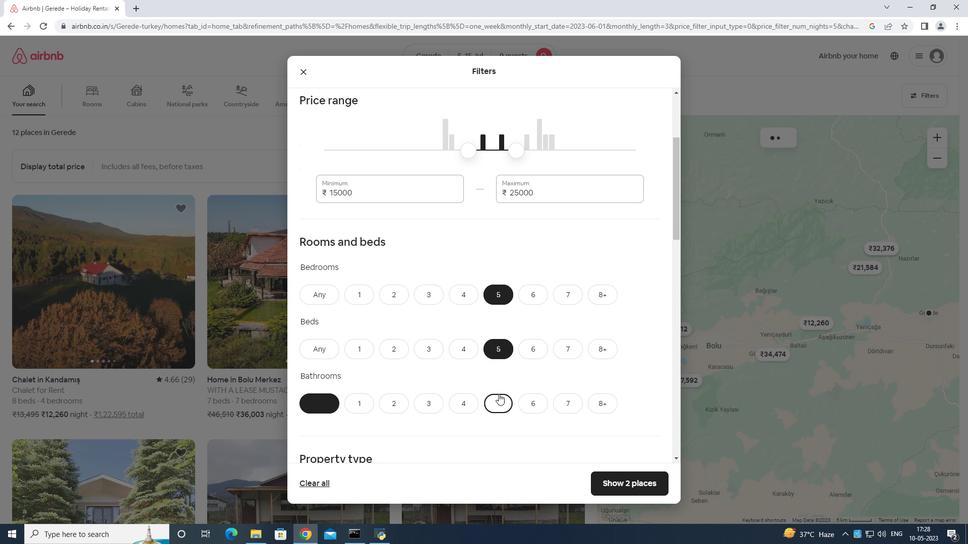 
Action: Mouse scrolled (503, 392) with delta (0, 0)
Screenshot: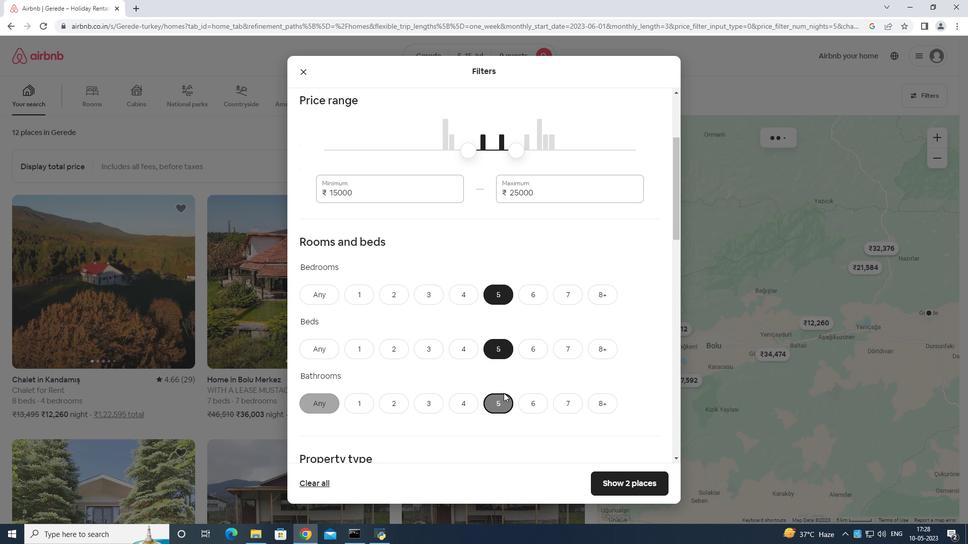 
Action: Mouse moved to (504, 392)
Screenshot: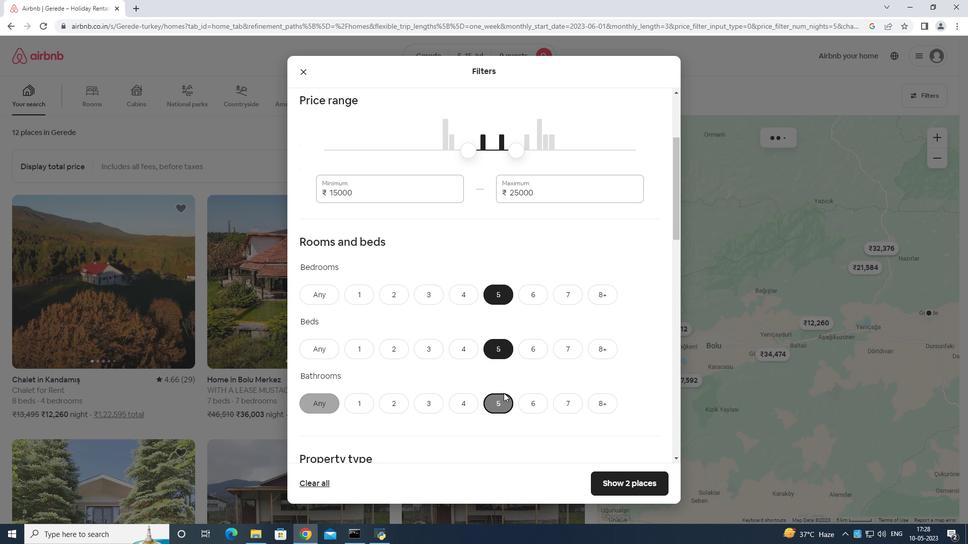 
Action: Mouse scrolled (504, 392) with delta (0, 0)
Screenshot: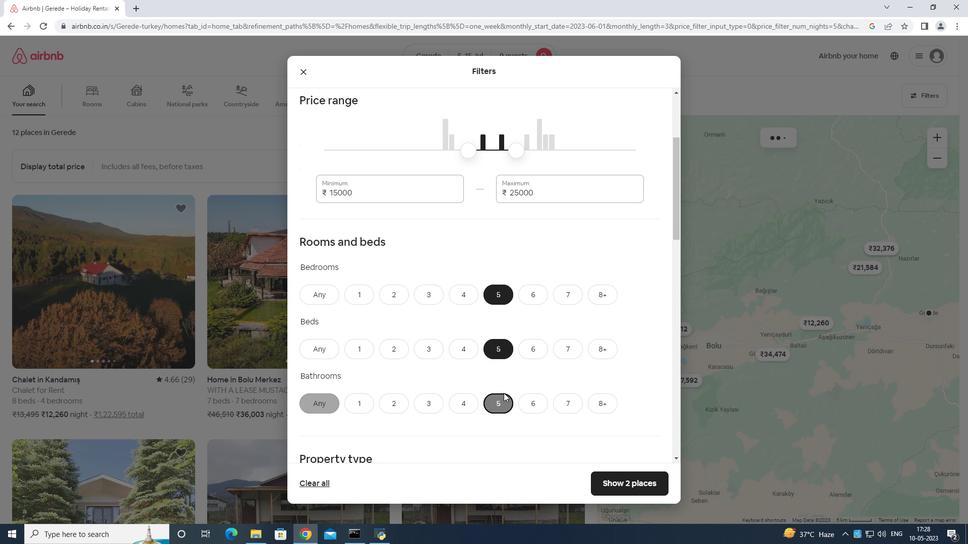 
Action: Mouse moved to (505, 392)
Screenshot: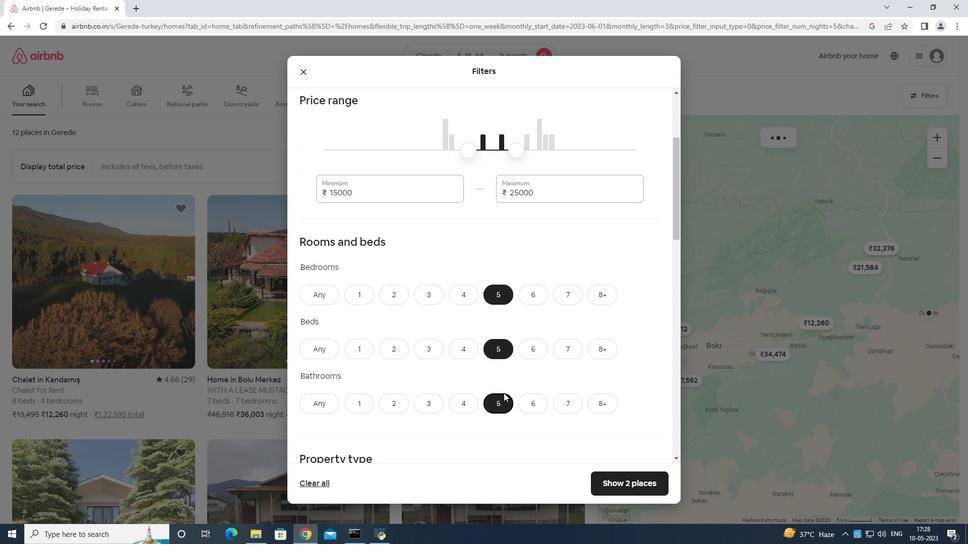 
Action: Mouse scrolled (505, 392) with delta (0, 0)
Screenshot: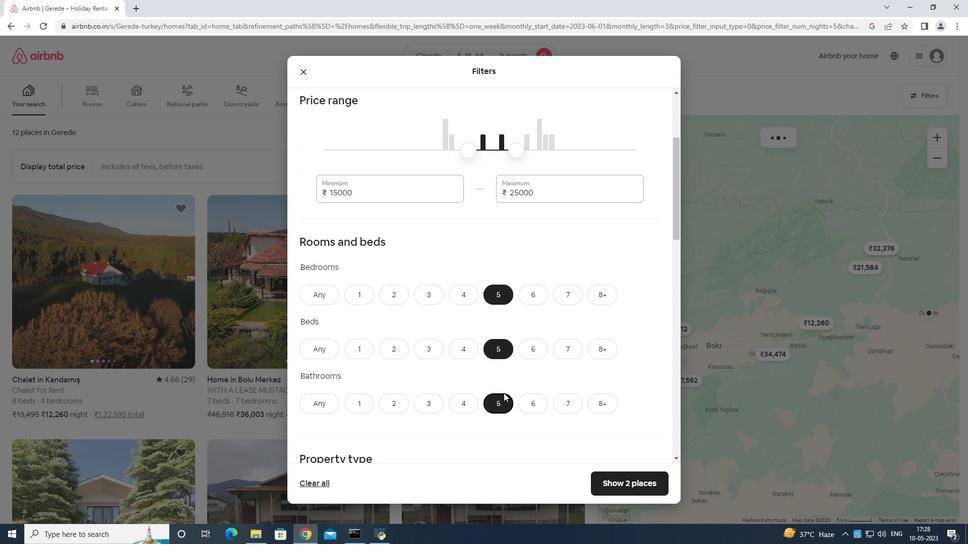 
Action: Mouse moved to (345, 316)
Screenshot: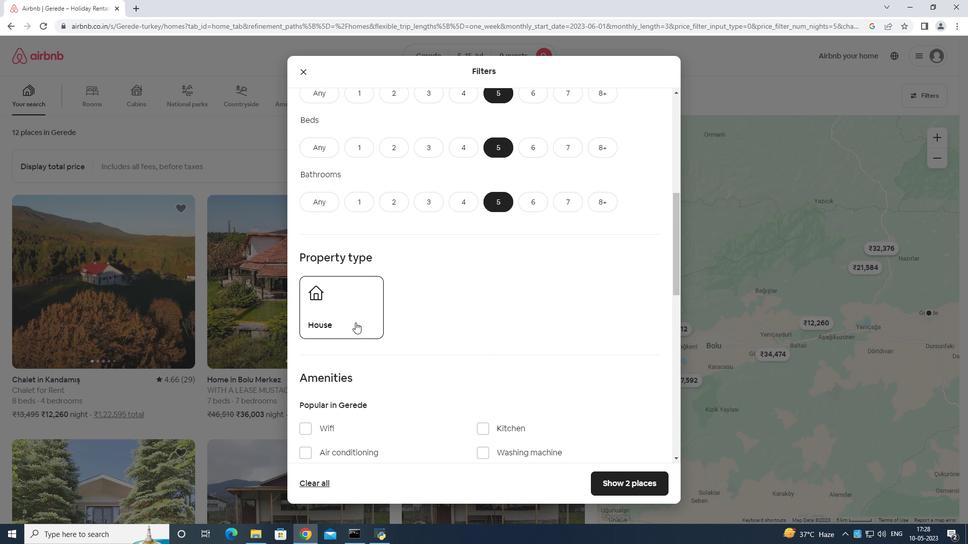 
Action: Mouse pressed left at (345, 316)
Screenshot: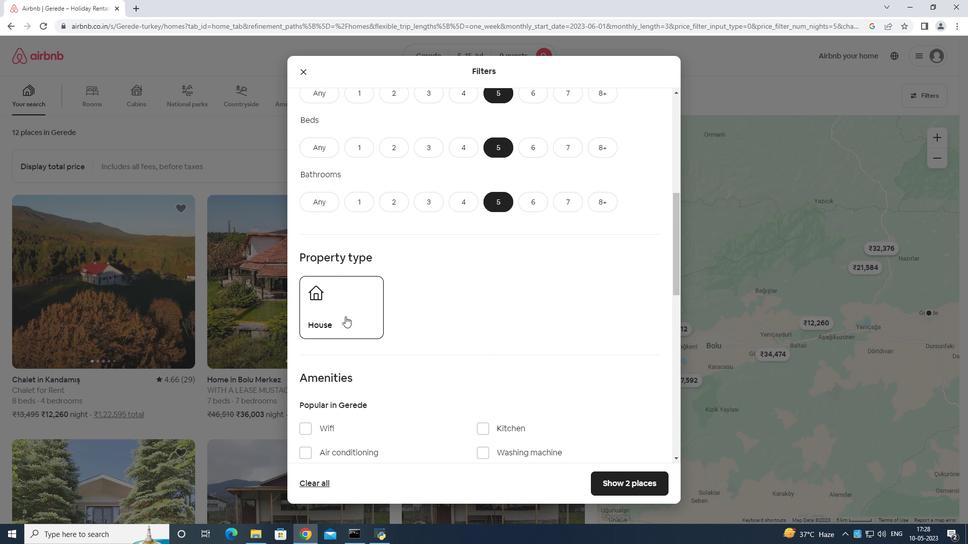 
Action: Mouse moved to (344, 324)
Screenshot: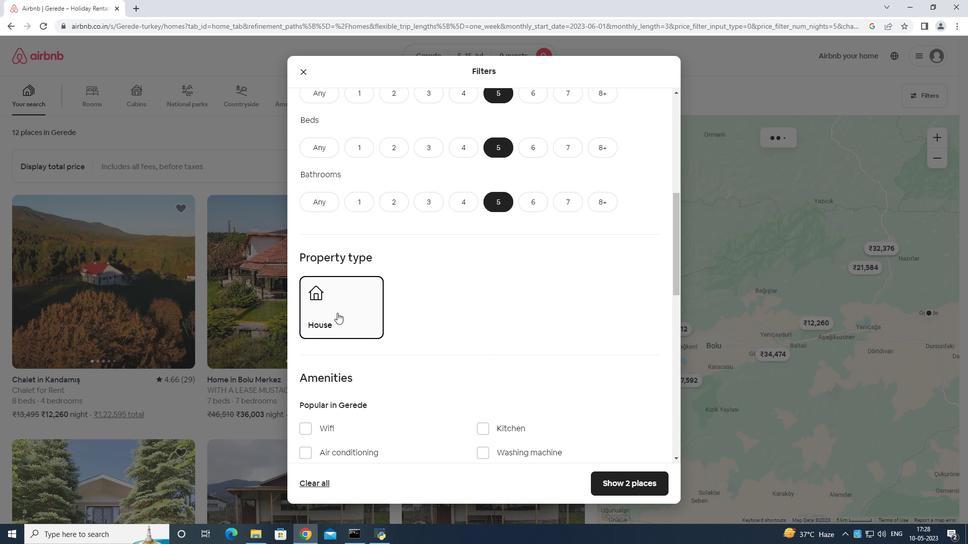 
Action: Mouse scrolled (344, 323) with delta (0, 0)
Screenshot: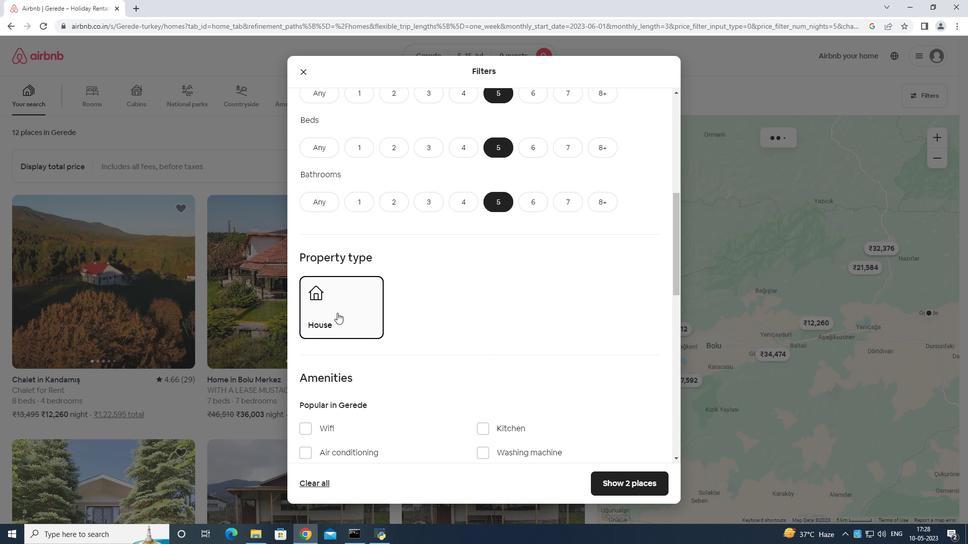 
Action: Mouse moved to (360, 336)
Screenshot: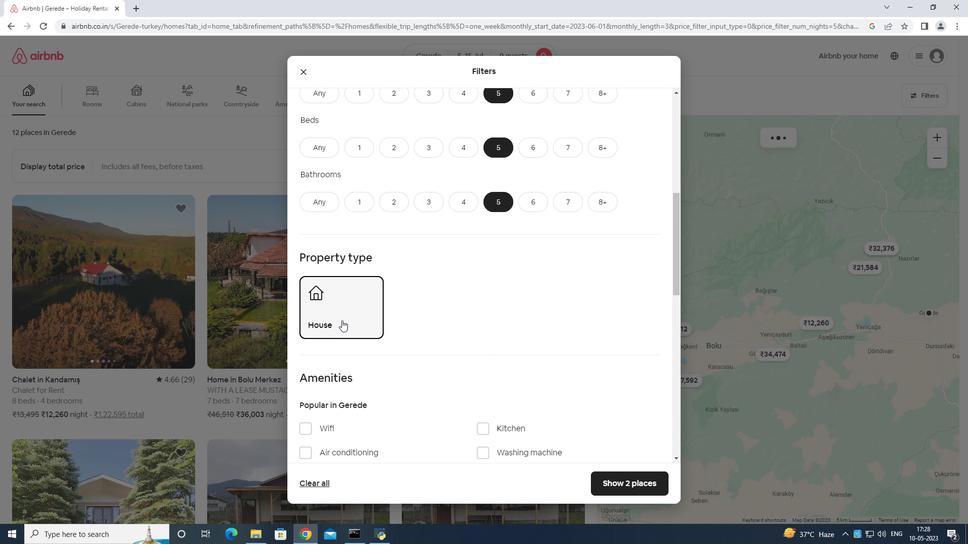 
Action: Mouse scrolled (360, 336) with delta (0, 0)
Screenshot: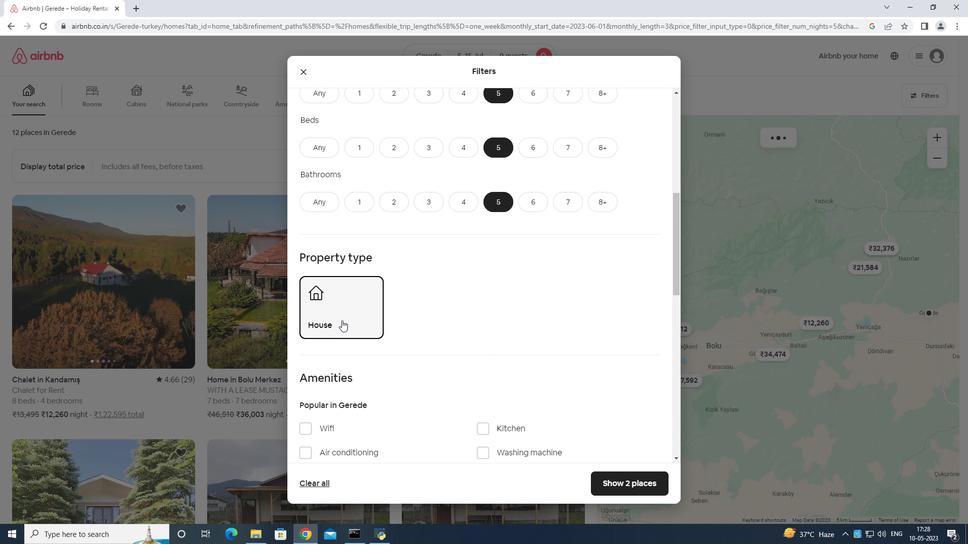 
Action: Mouse moved to (480, 347)
Screenshot: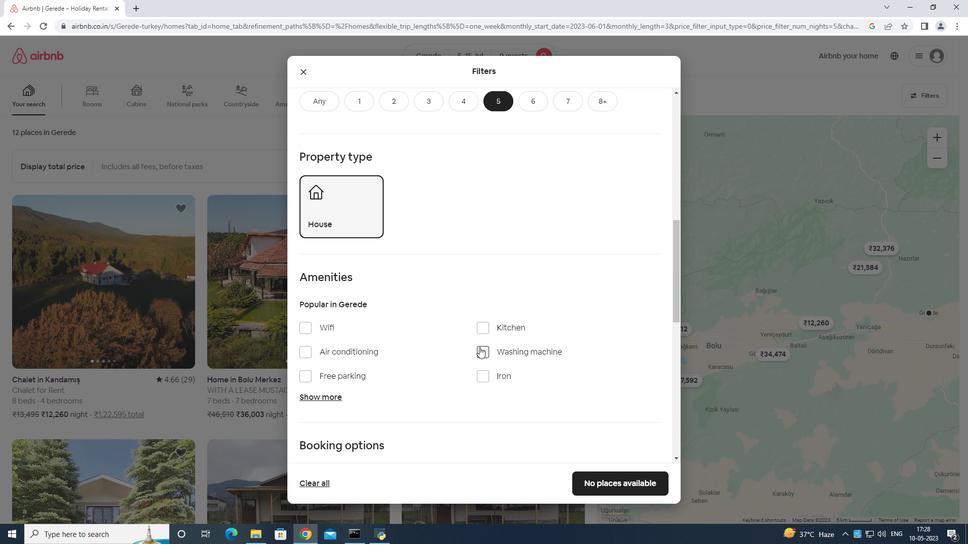 
Action: Mouse pressed left at (480, 347)
Screenshot: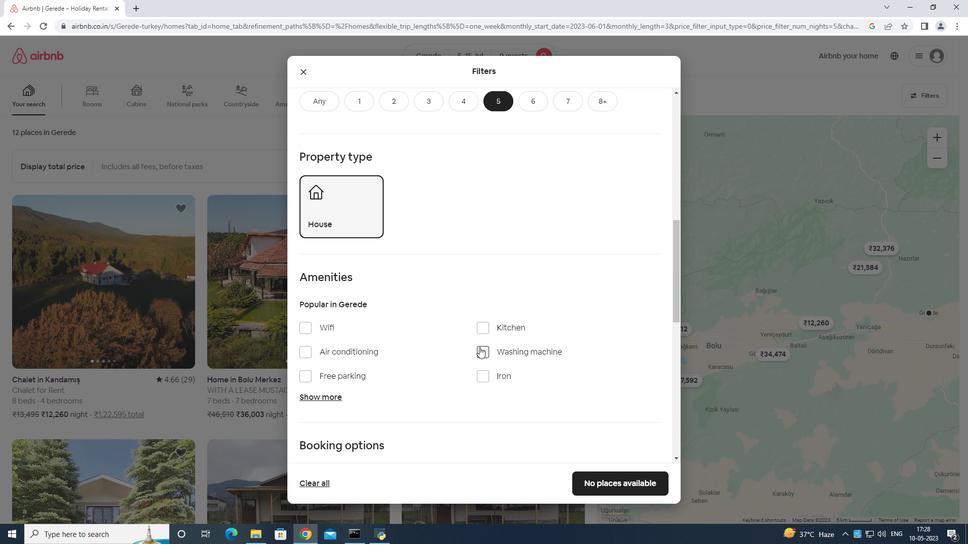 
Action: Mouse moved to (479, 359)
Screenshot: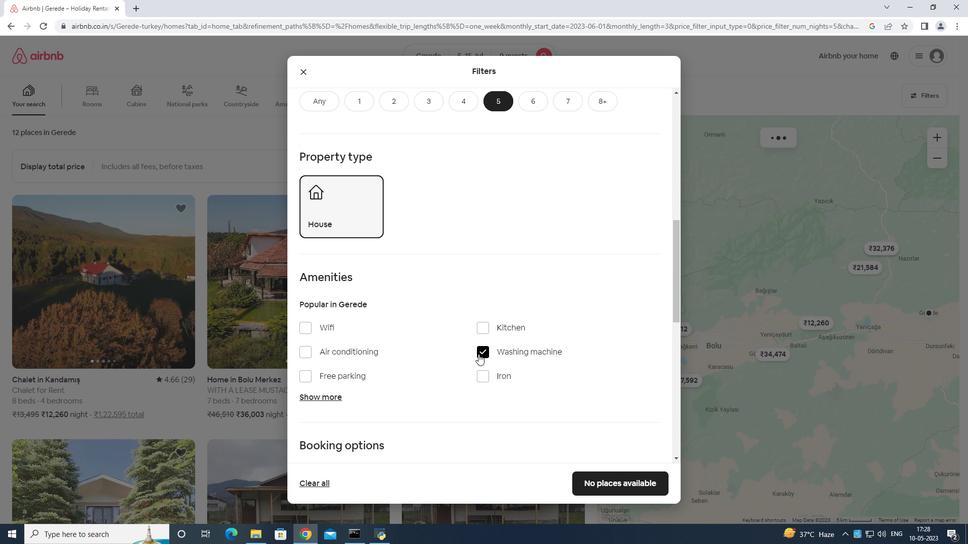 
Action: Mouse scrolled (479, 358) with delta (0, 0)
Screenshot: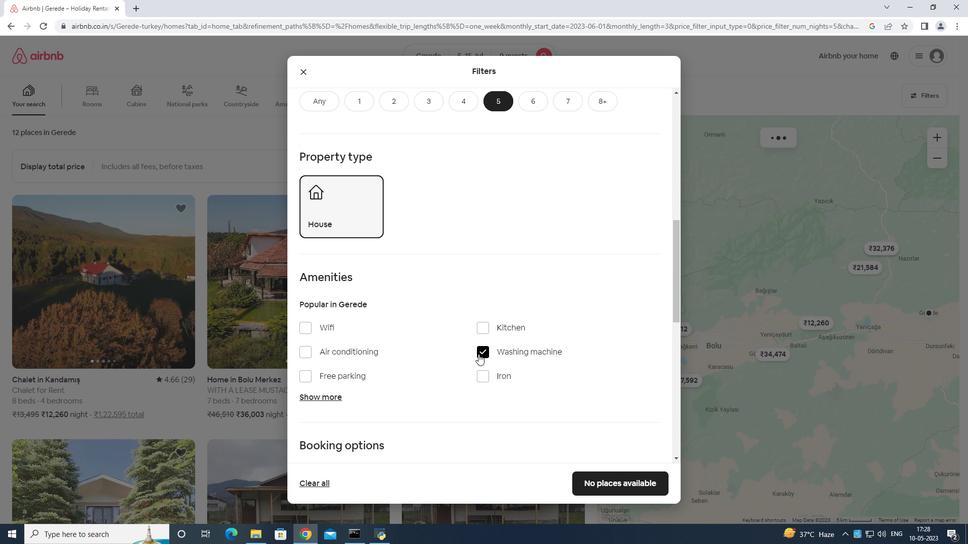 
Action: Mouse moved to (479, 362)
Screenshot: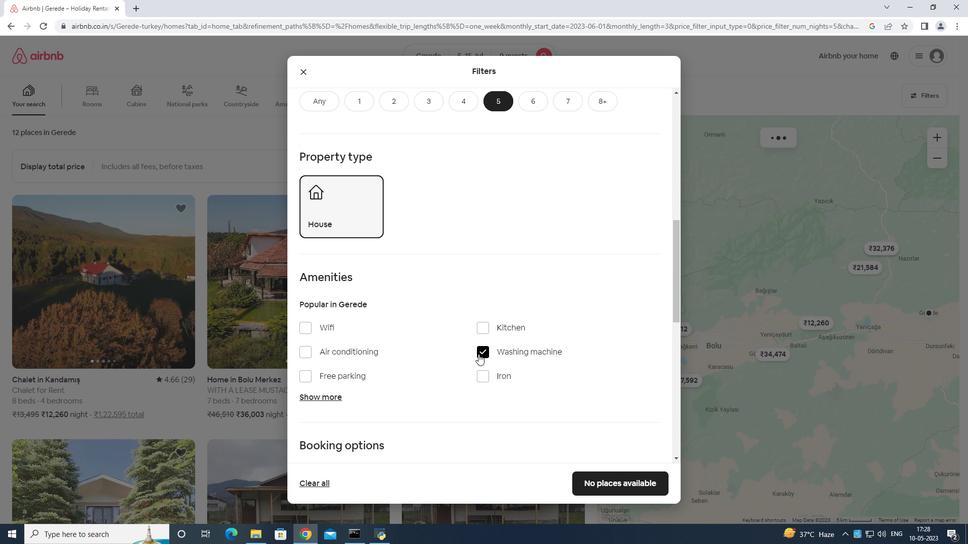 
Action: Mouse scrolled (479, 361) with delta (0, 0)
Screenshot: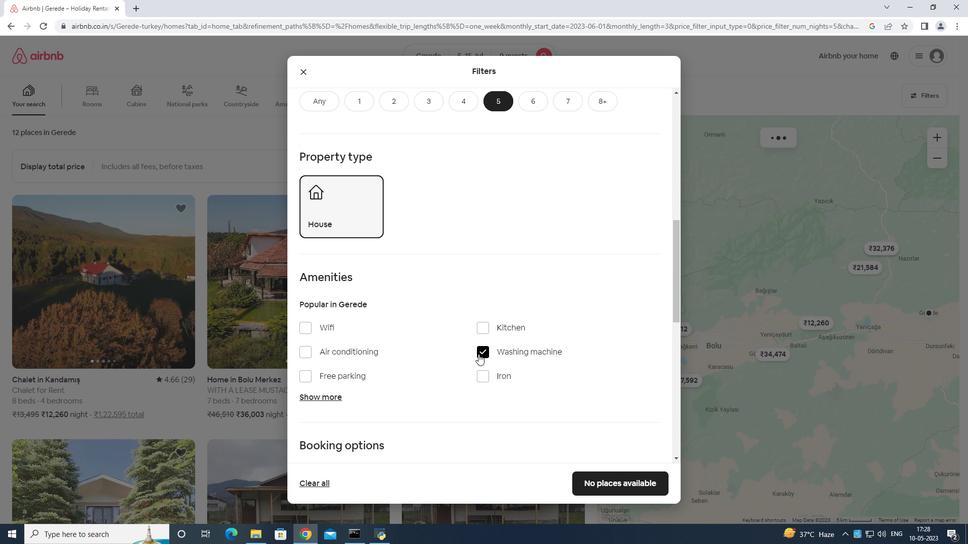 
Action: Mouse moved to (479, 363)
Screenshot: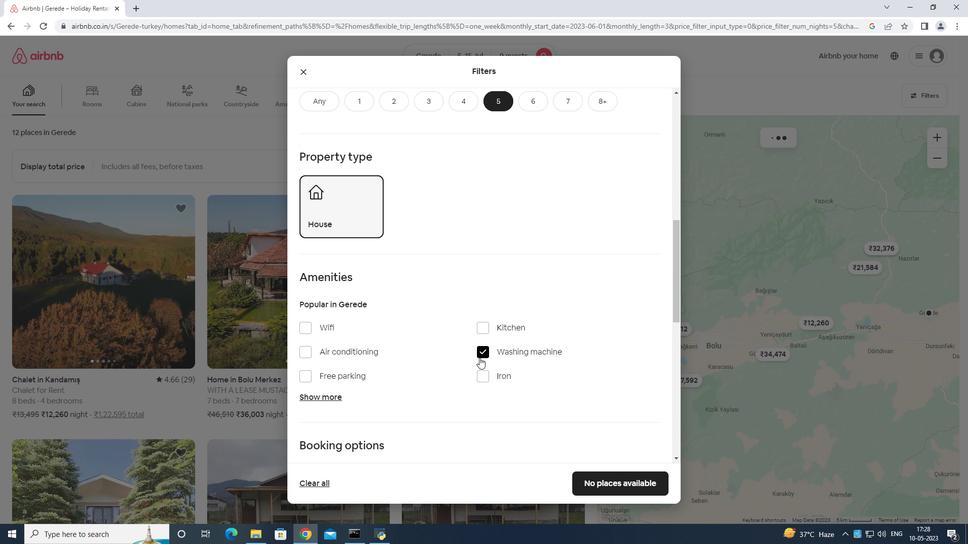 
Action: Mouse scrolled (479, 362) with delta (0, 0)
Screenshot: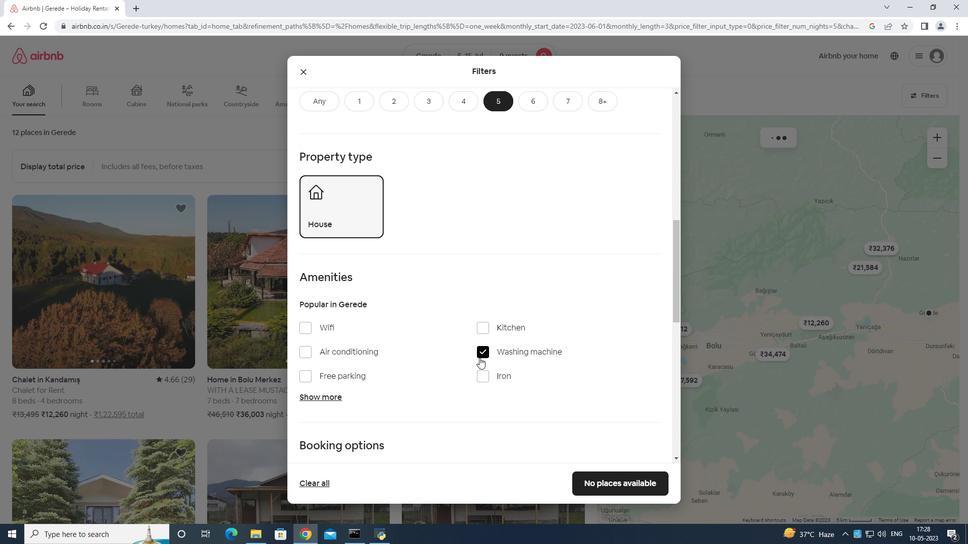 
Action: Mouse scrolled (479, 362) with delta (0, 0)
Screenshot: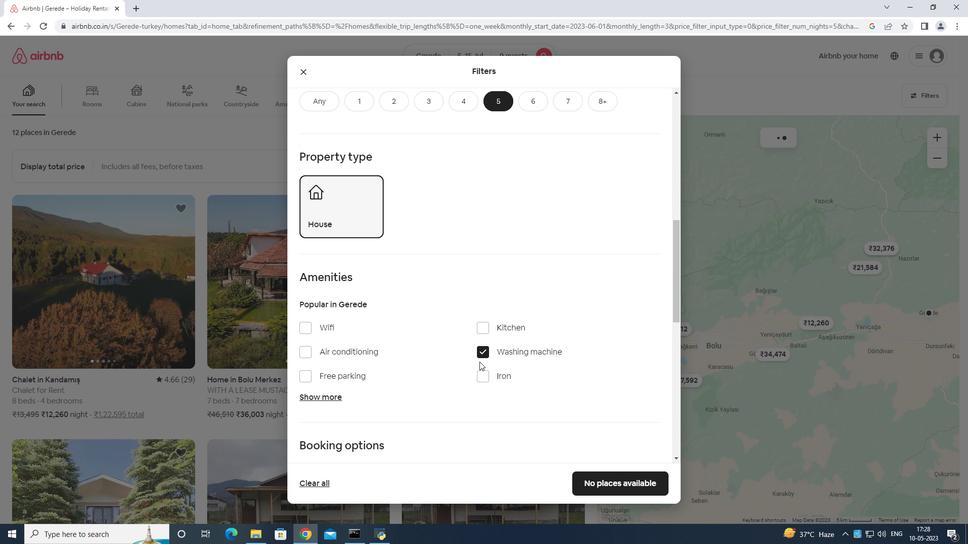 
Action: Mouse moved to (636, 310)
Screenshot: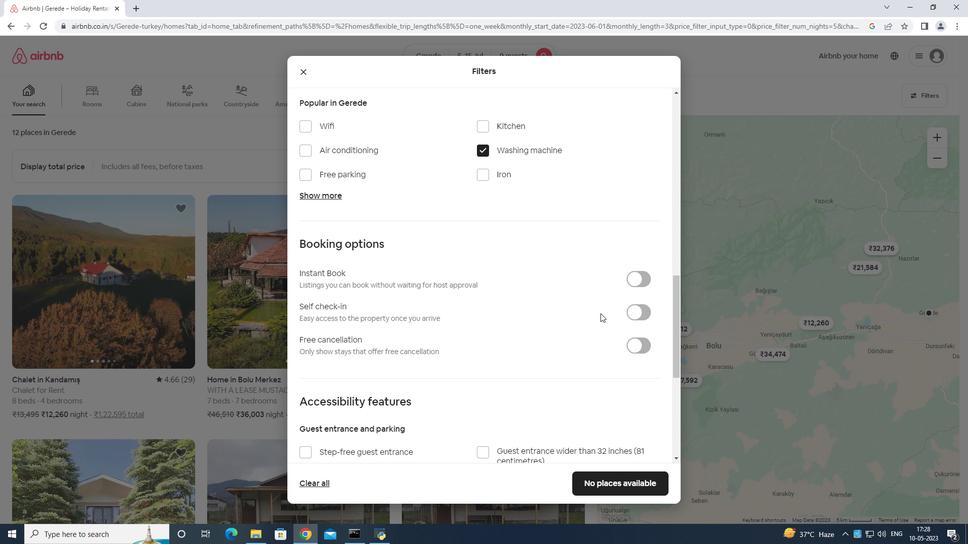 
Action: Mouse pressed left at (636, 310)
Screenshot: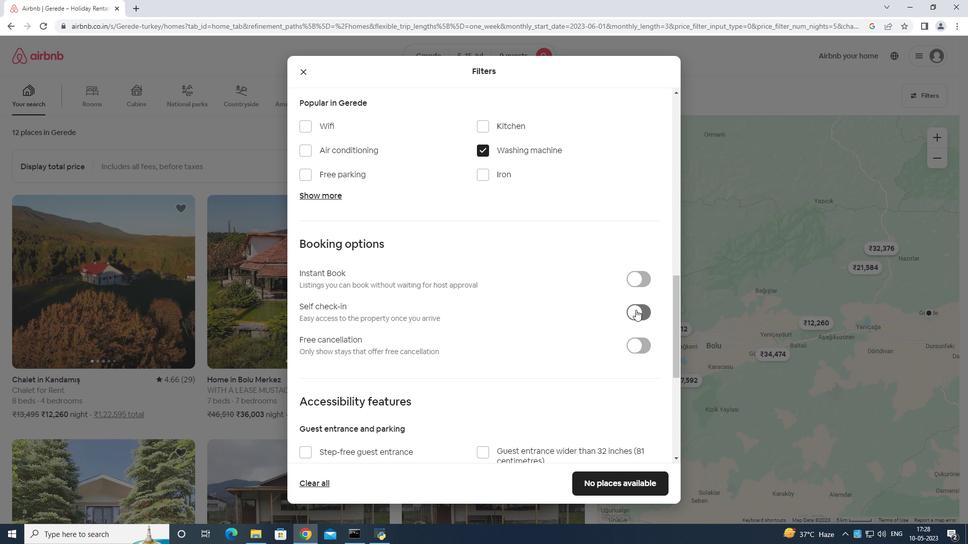 
Action: Mouse moved to (636, 309)
Screenshot: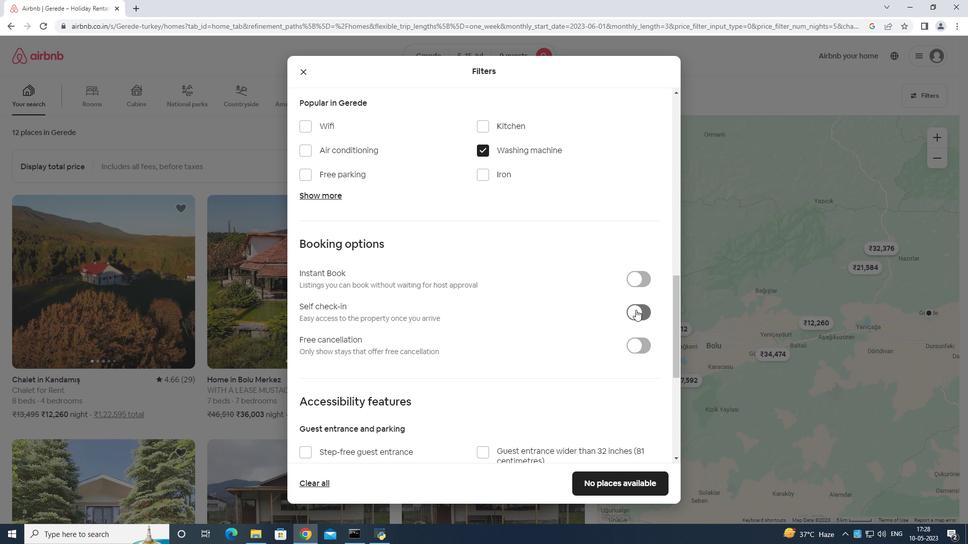 
Action: Mouse scrolled (636, 308) with delta (0, 0)
Screenshot: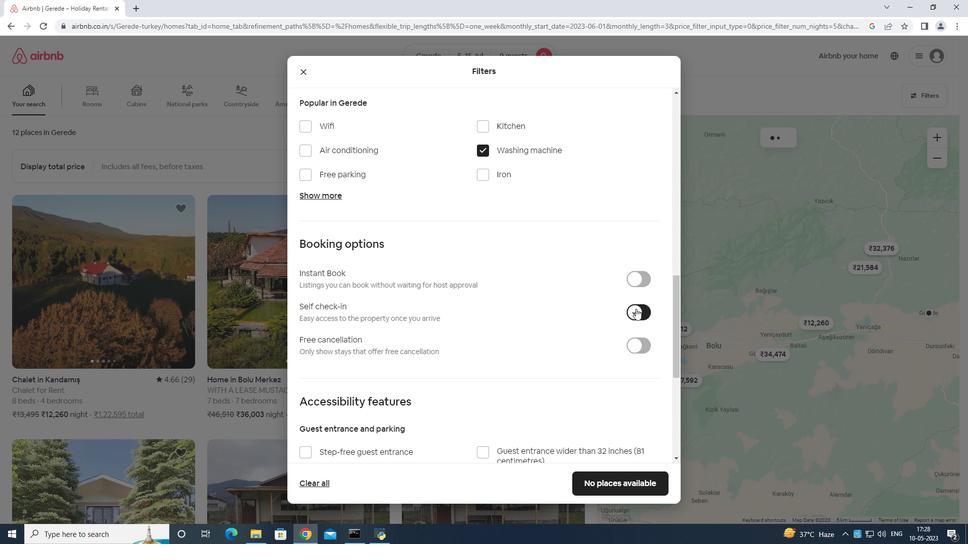 
Action: Mouse moved to (636, 309)
Screenshot: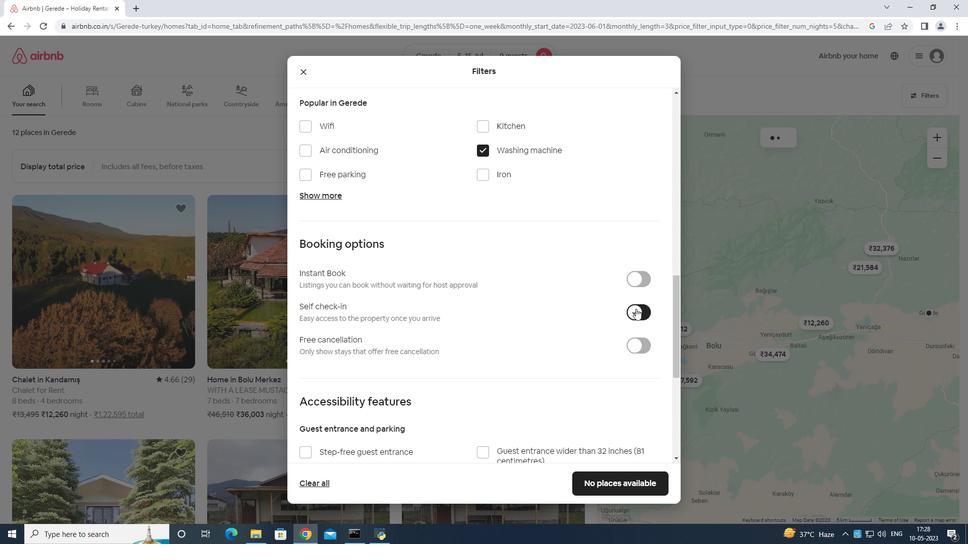 
Action: Mouse scrolled (636, 308) with delta (0, 0)
Screenshot: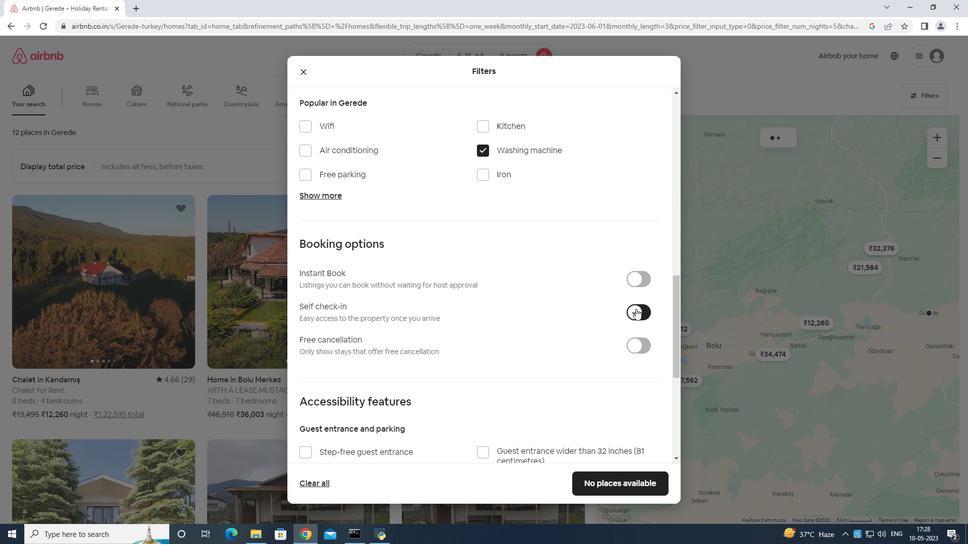 
Action: Mouse moved to (636, 309)
Screenshot: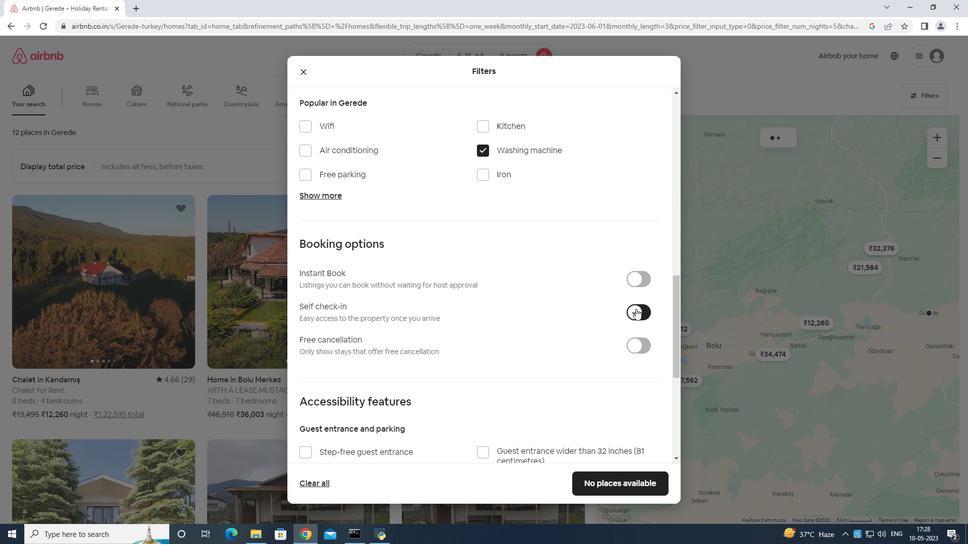 
Action: Mouse scrolled (636, 308) with delta (0, 0)
Screenshot: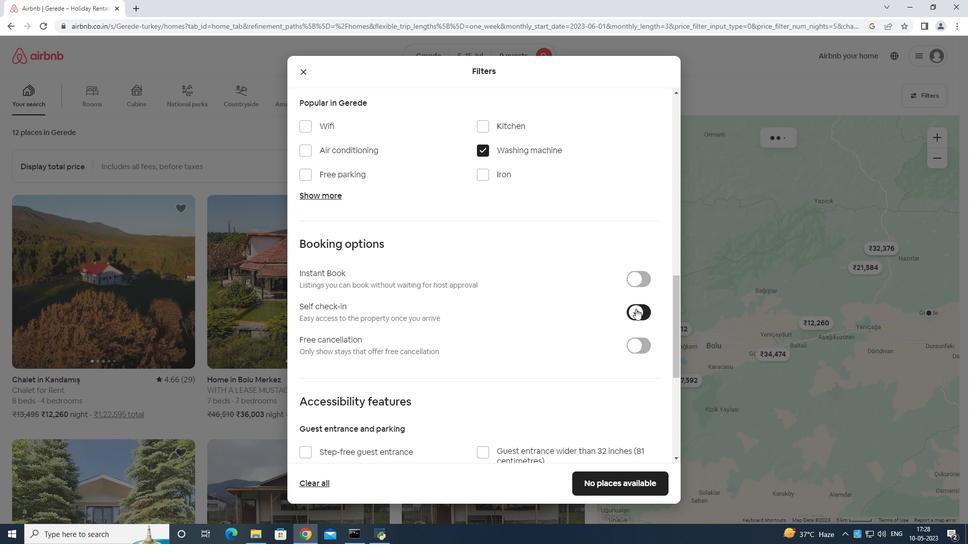 
Action: Mouse scrolled (636, 308) with delta (0, 0)
Screenshot: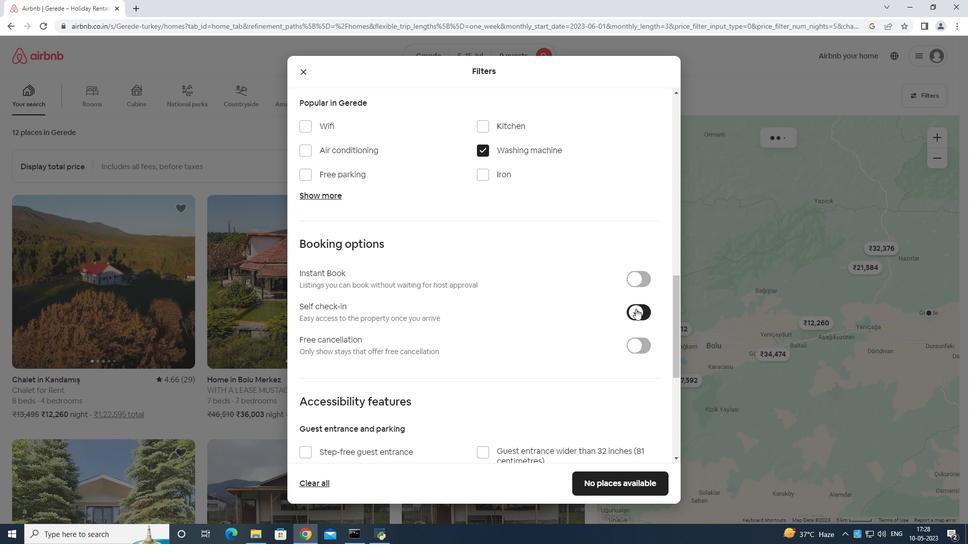 
Action: Mouse moved to (628, 309)
Screenshot: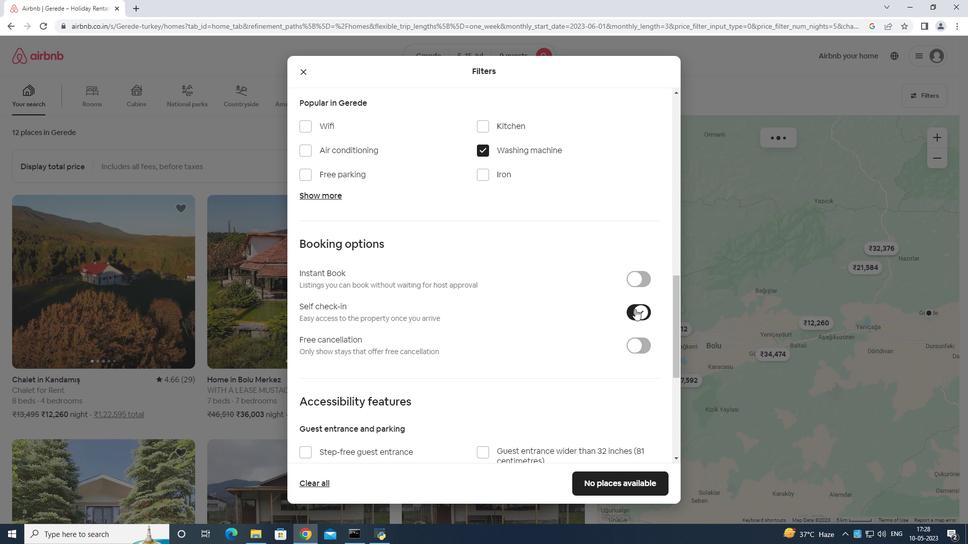 
Action: Mouse scrolled (628, 308) with delta (0, 0)
Screenshot: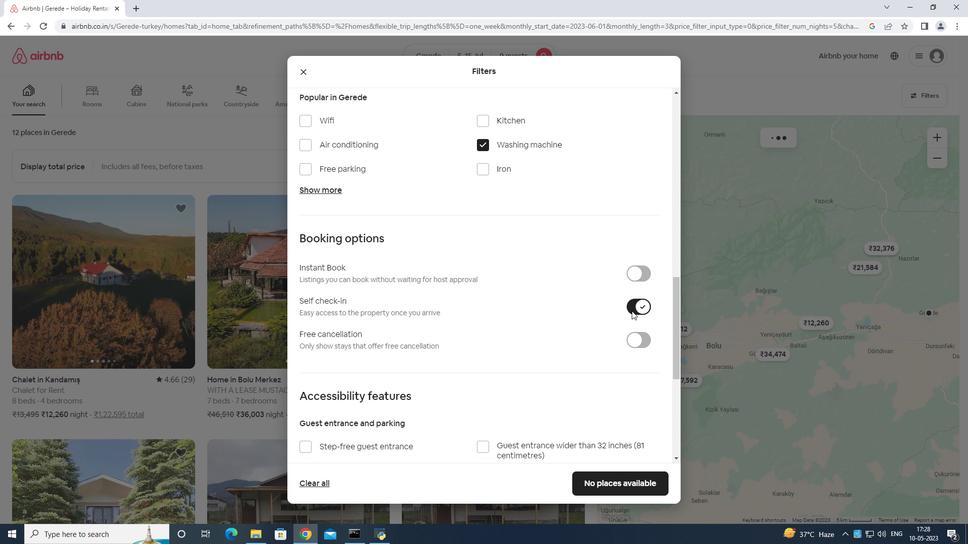 
Action: Mouse scrolled (628, 308) with delta (0, 0)
Screenshot: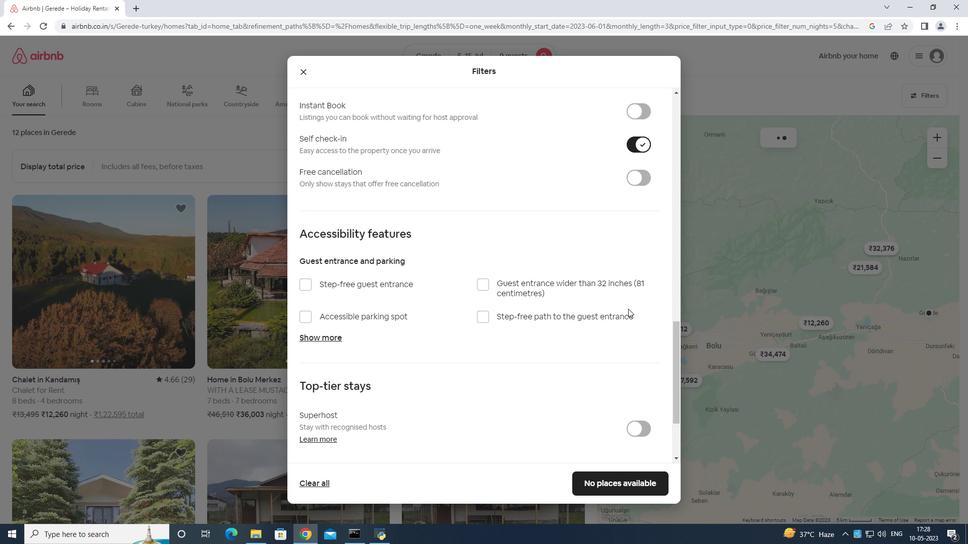 
Action: Mouse scrolled (628, 308) with delta (0, 0)
Screenshot: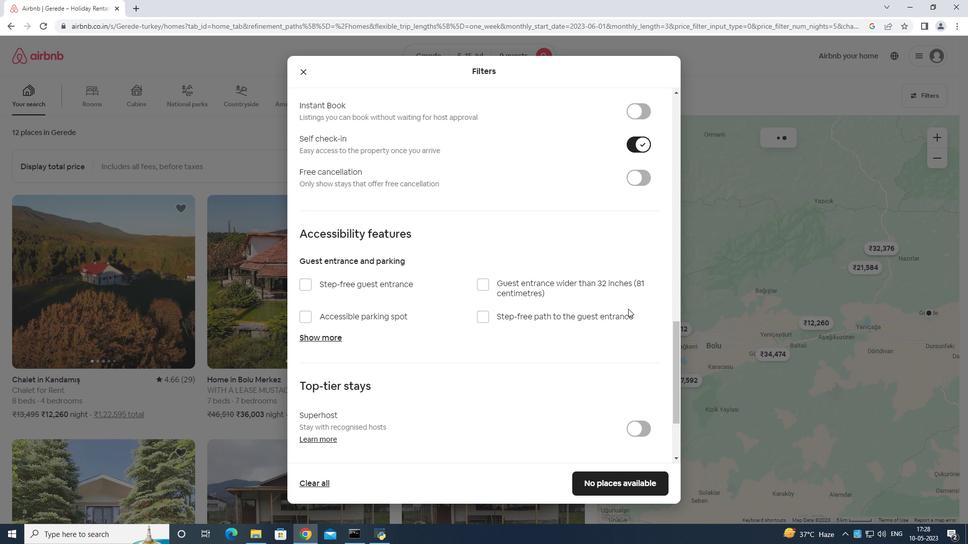 
Action: Mouse moved to (303, 411)
Screenshot: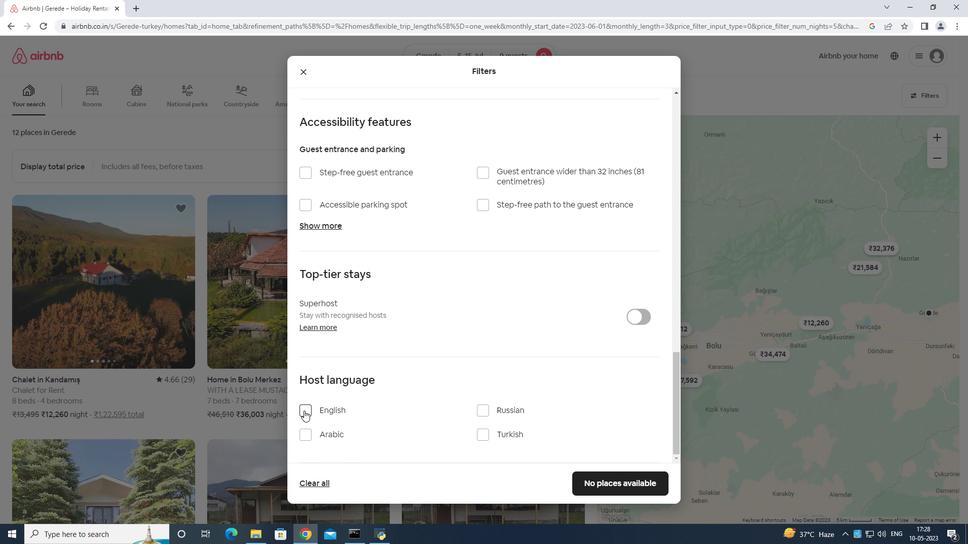 
Action: Mouse pressed left at (303, 411)
Screenshot: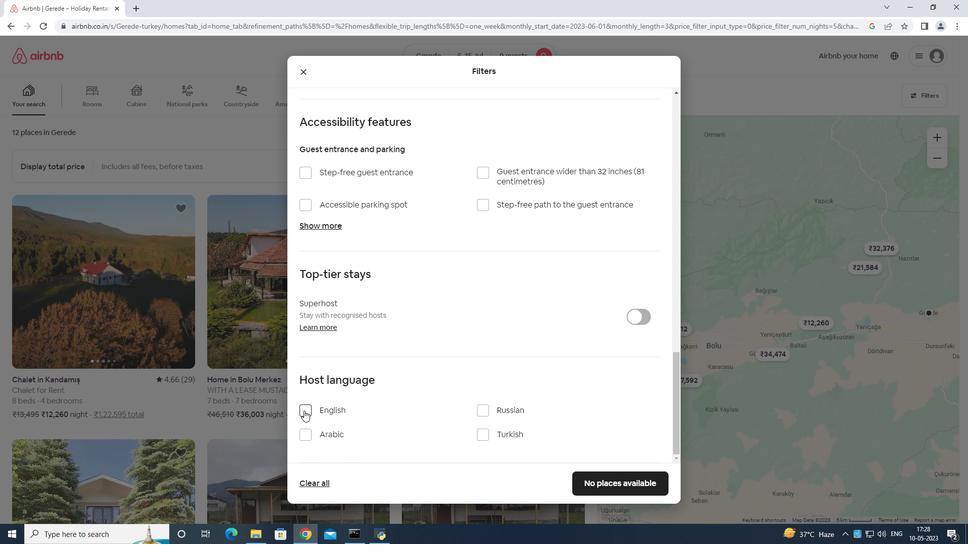 
Action: Mouse moved to (636, 484)
Screenshot: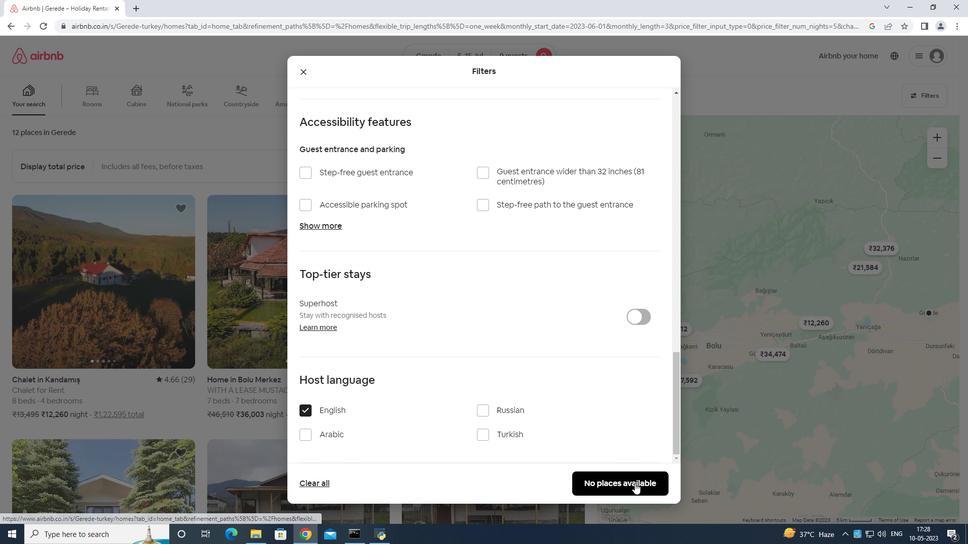 
Action: Mouse pressed left at (636, 484)
Screenshot: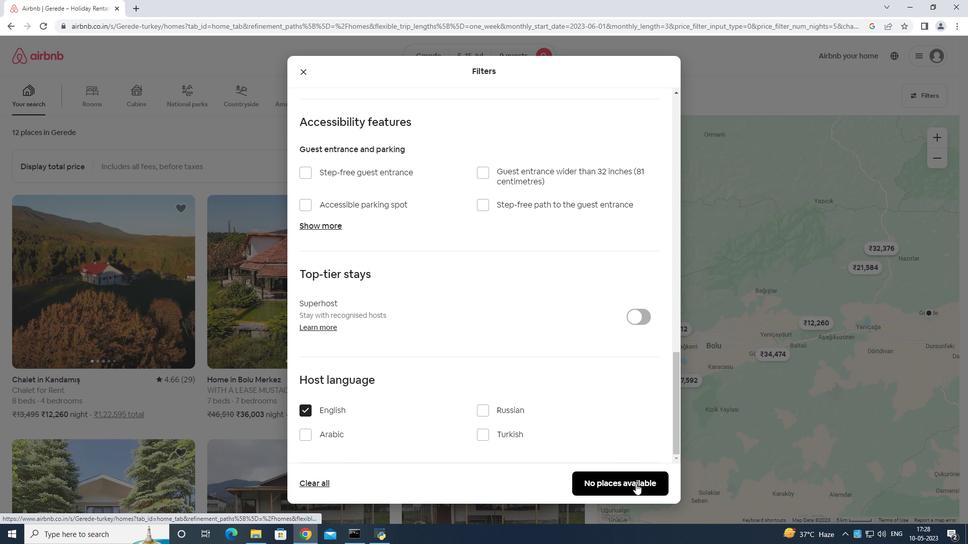 
Action: Mouse moved to (636, 480)
Screenshot: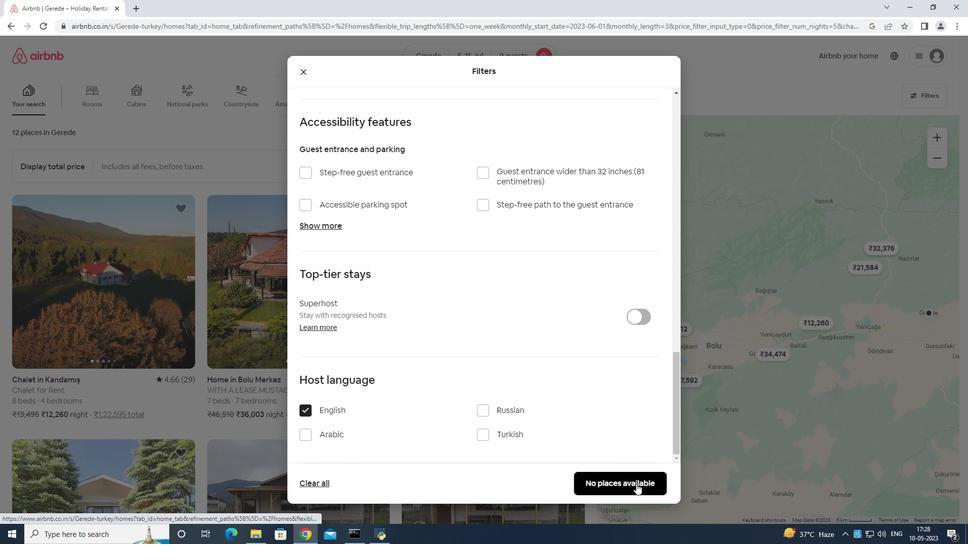 
